 Task: Find a one-way flight from Budapest to Warsaw for 4 passengers in economy class on June 28.
Action: Mouse pressed left at (395, 248)
Screenshot: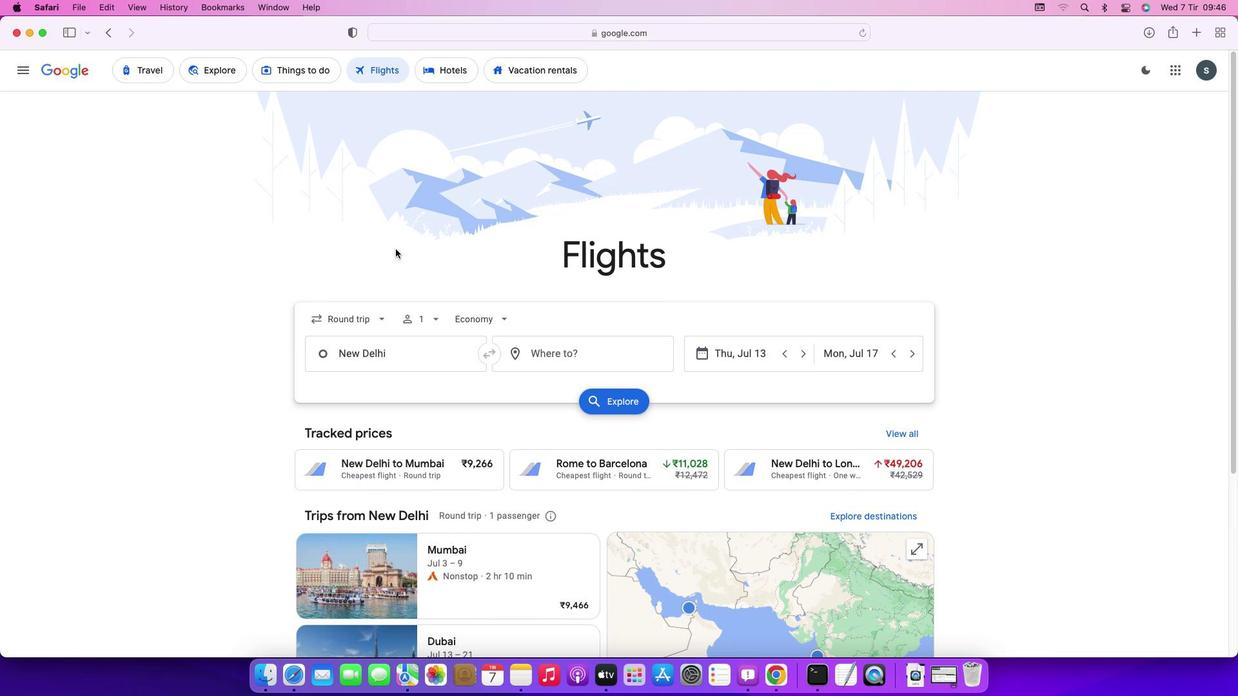 
Action: Mouse moved to (359, 317)
Screenshot: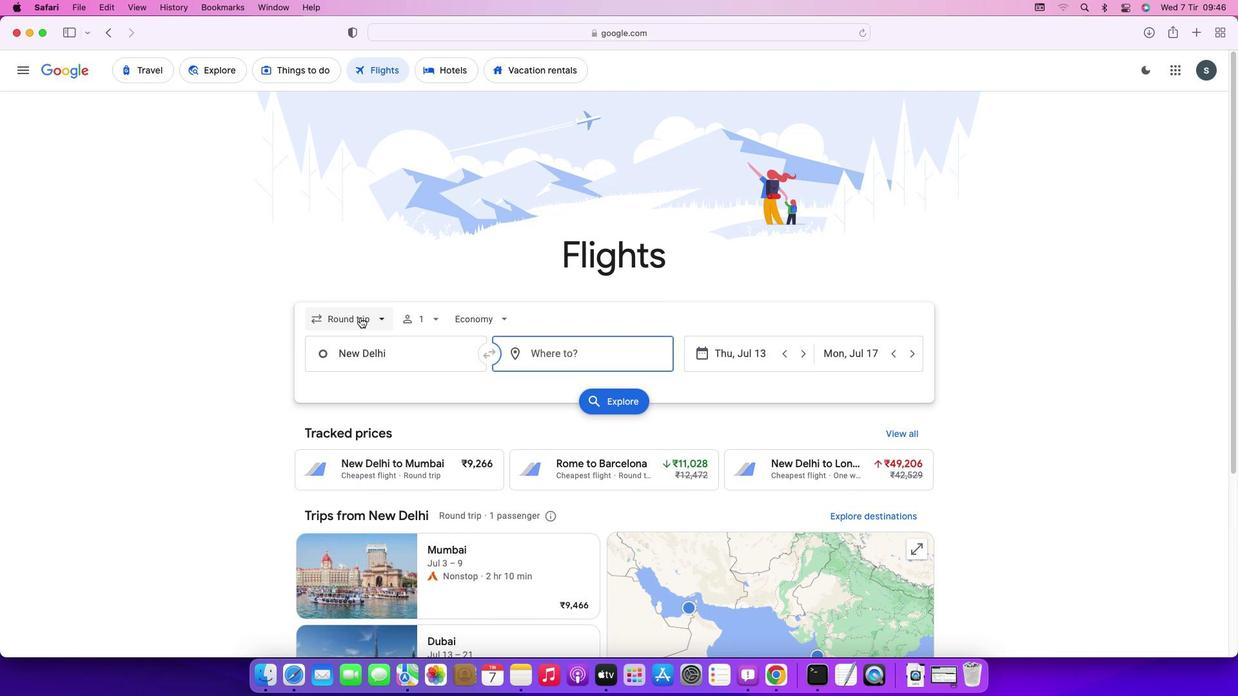 
Action: Mouse pressed left at (359, 317)
Screenshot: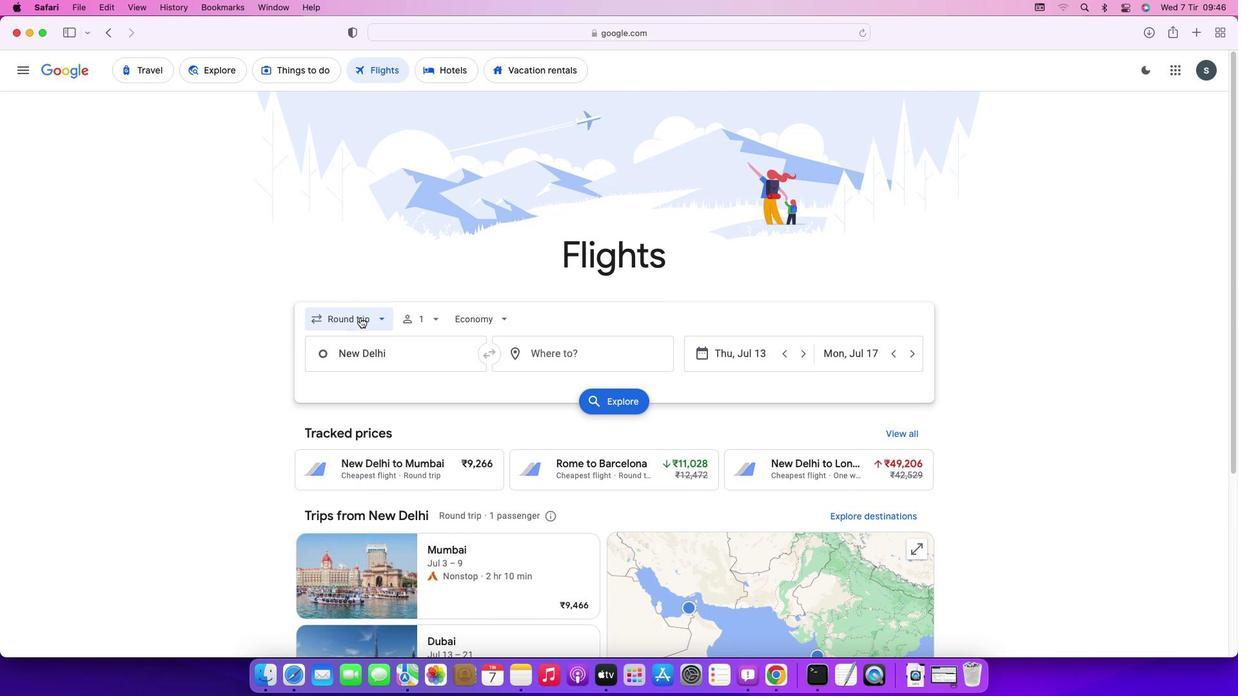 
Action: Mouse moved to (363, 379)
Screenshot: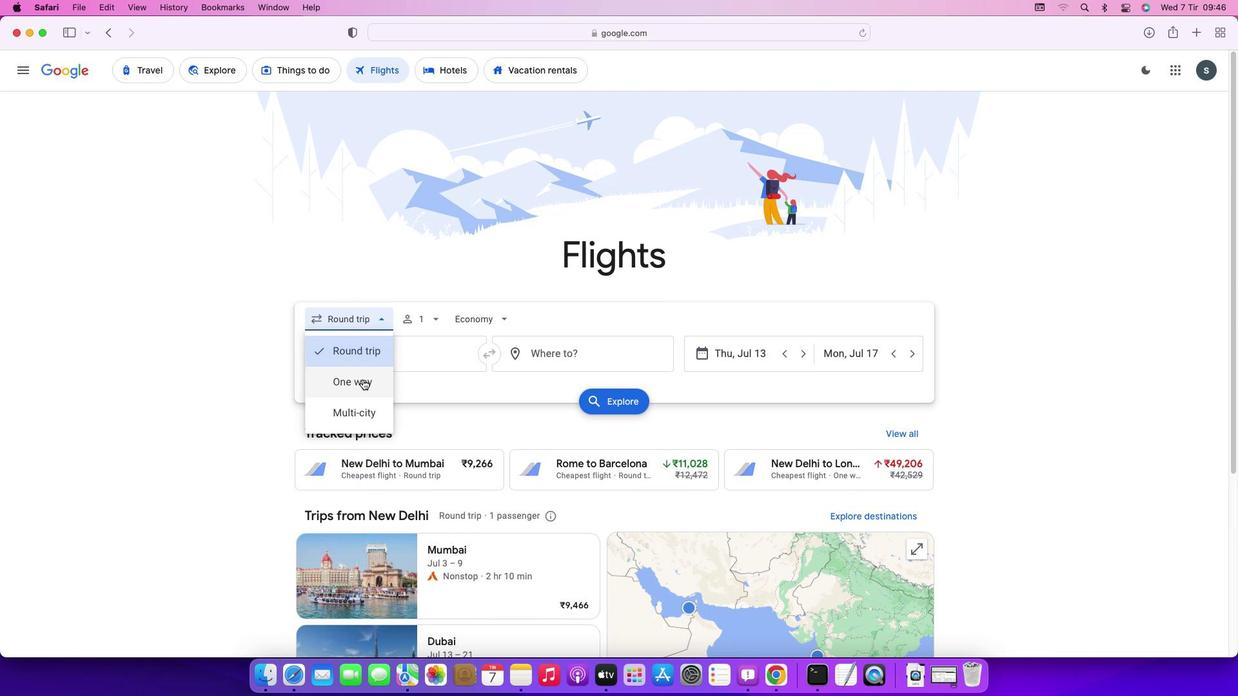 
Action: Mouse pressed left at (363, 379)
Screenshot: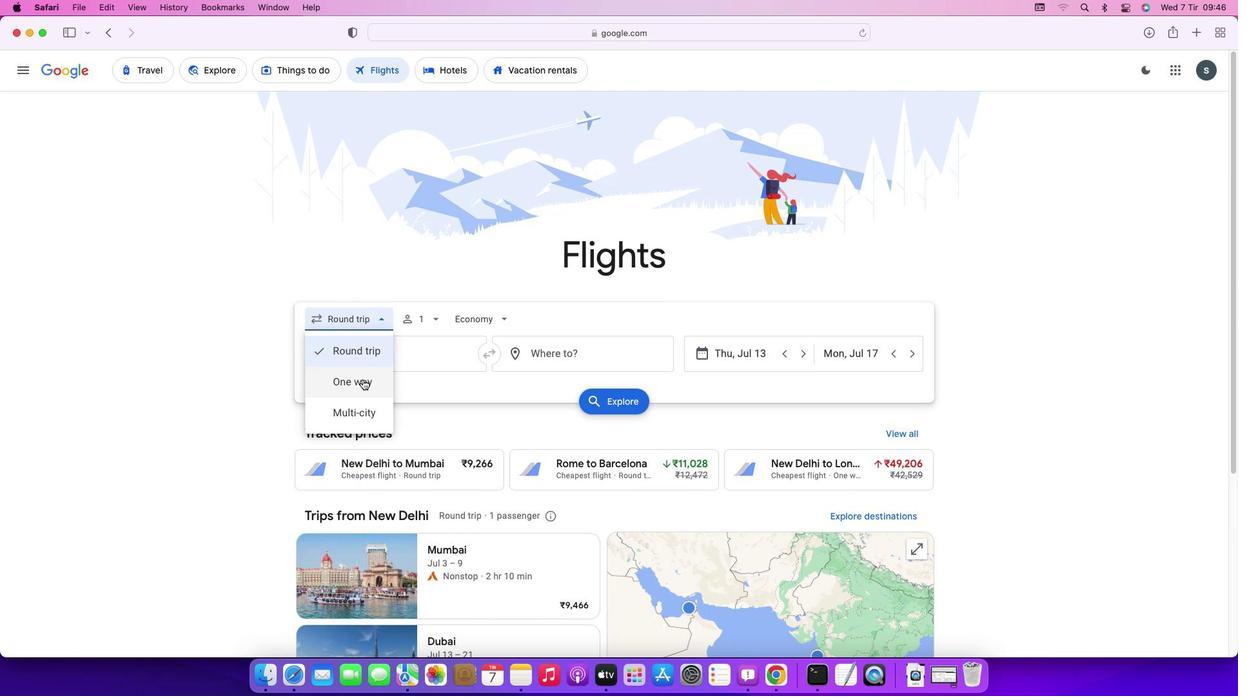 
Action: Mouse moved to (421, 314)
Screenshot: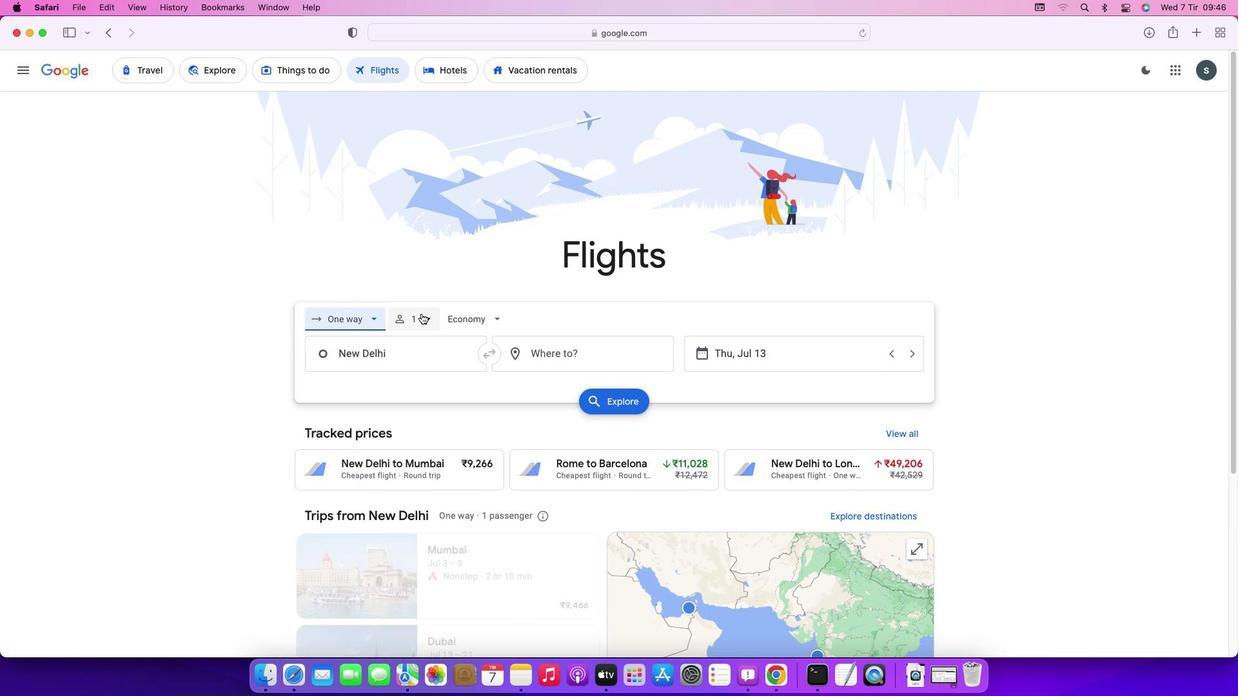 
Action: Mouse pressed left at (421, 314)
Screenshot: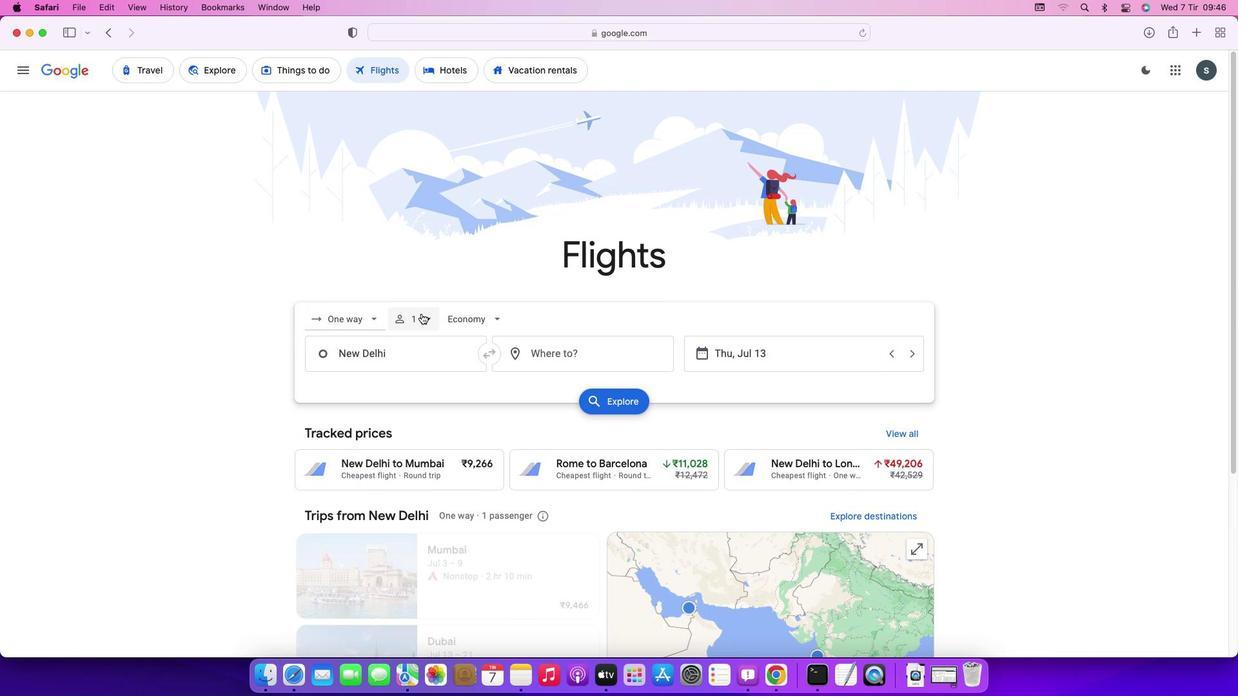
Action: Mouse moved to (532, 352)
Screenshot: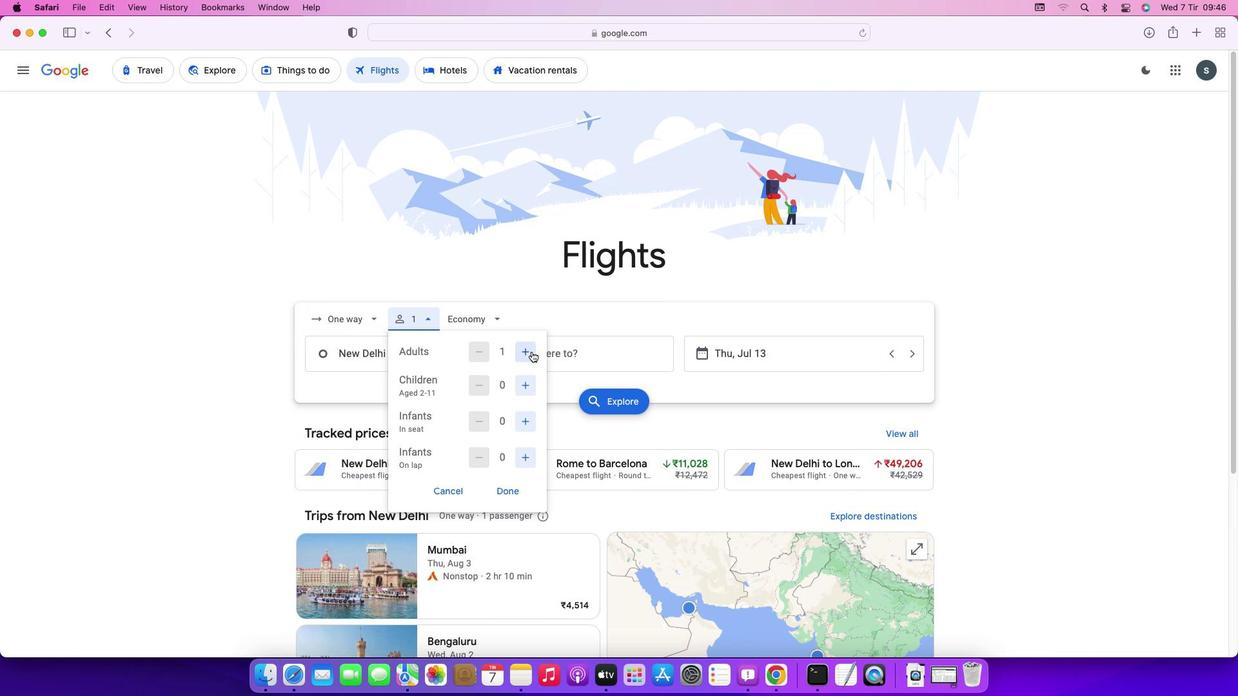 
Action: Mouse pressed left at (532, 352)
Screenshot: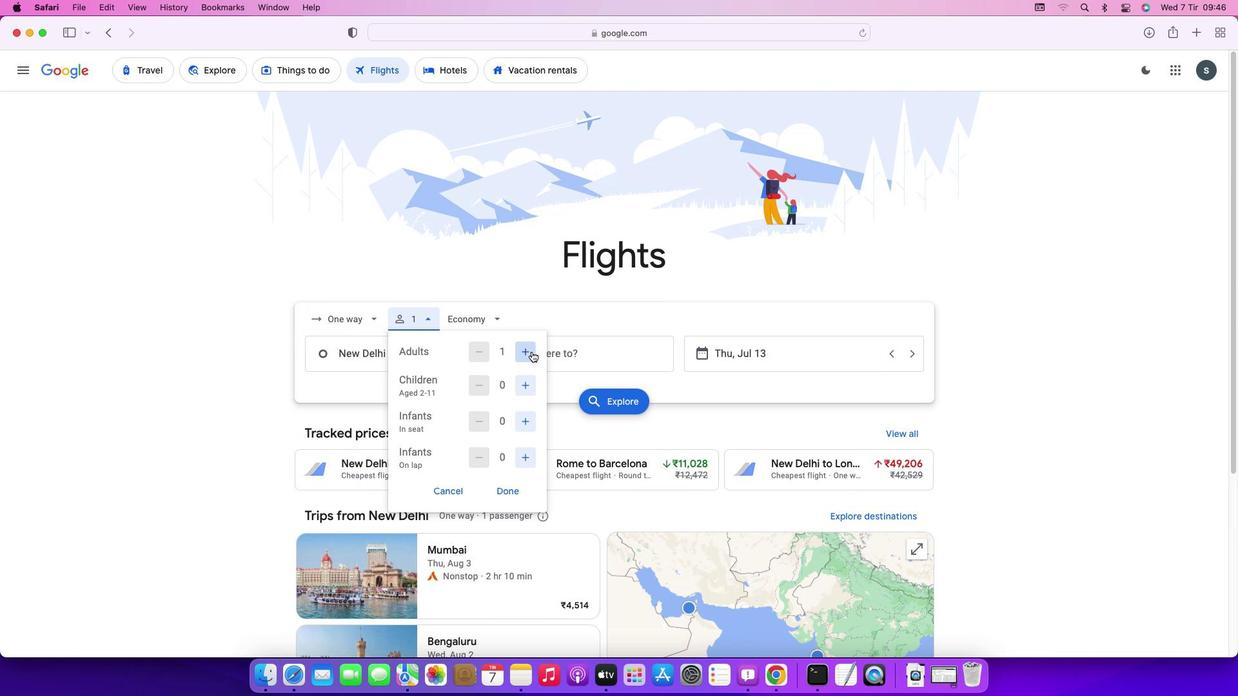 
Action: Mouse pressed left at (532, 352)
Screenshot: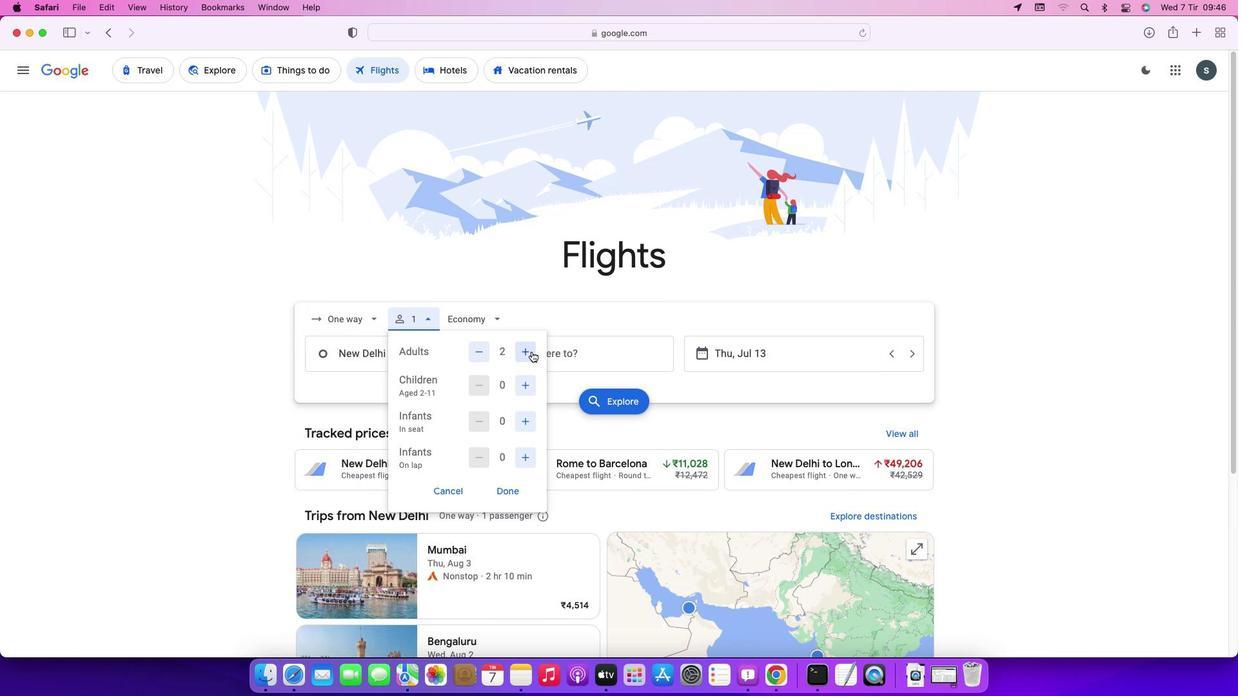 
Action: Mouse pressed left at (532, 352)
Screenshot: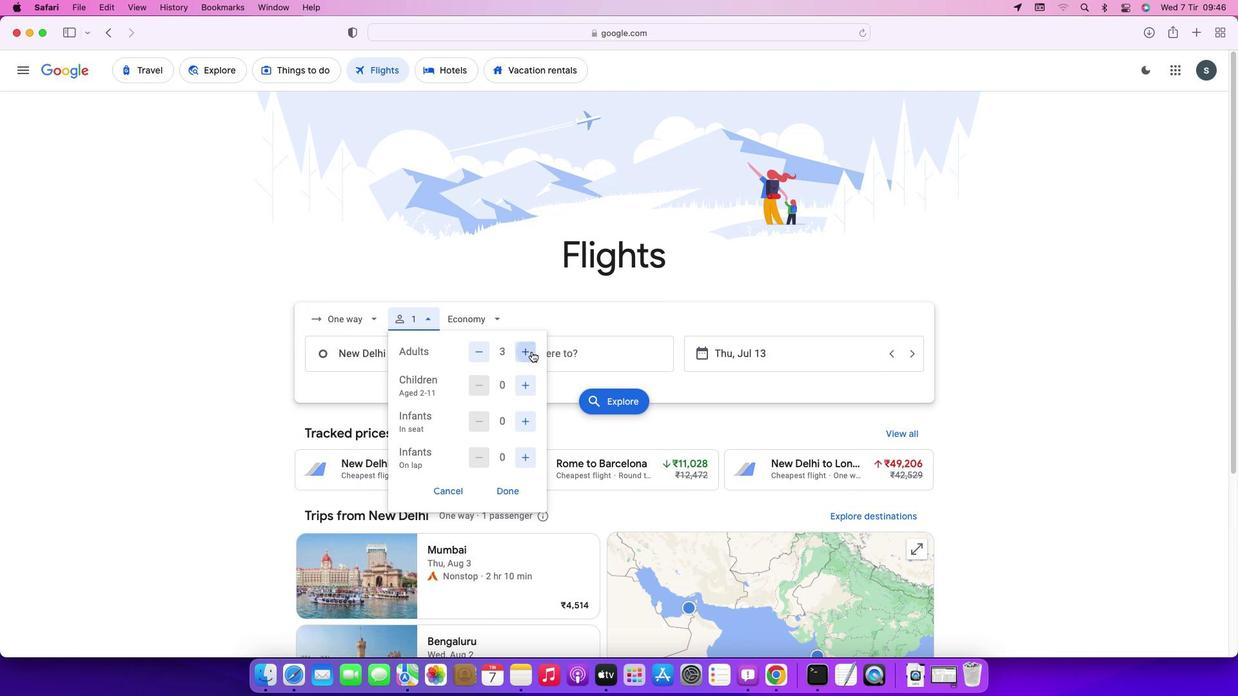 
Action: Mouse moved to (502, 493)
Screenshot: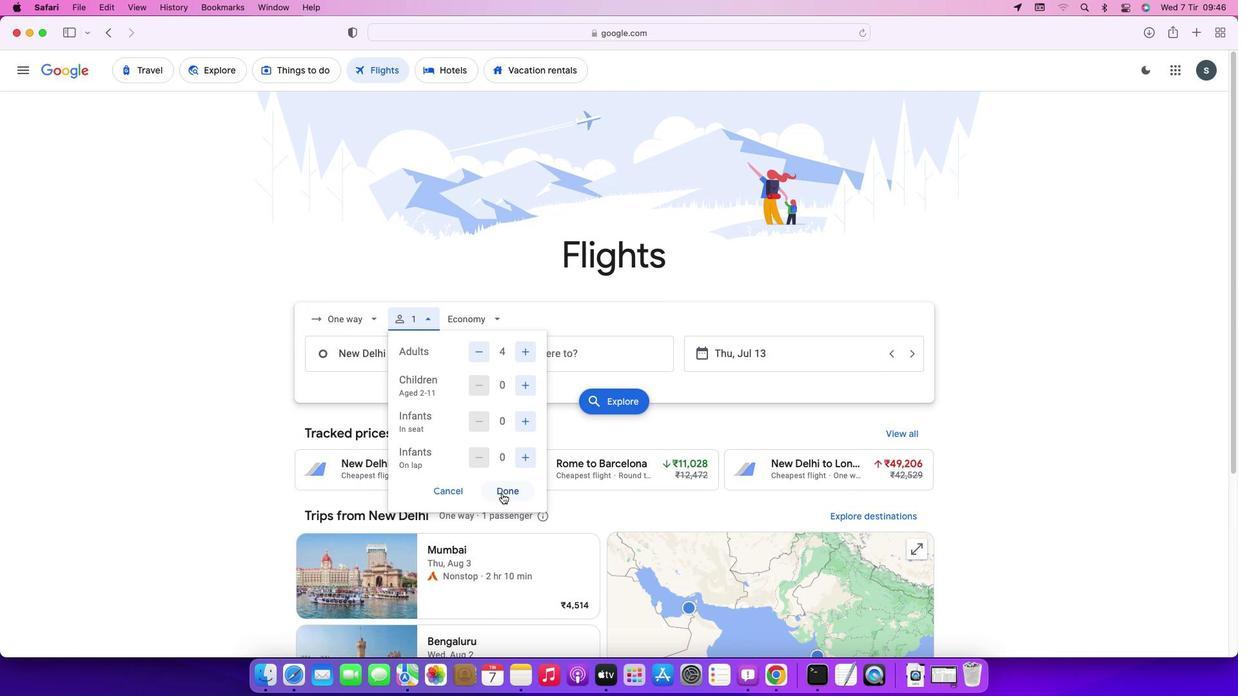 
Action: Mouse pressed left at (502, 493)
Screenshot: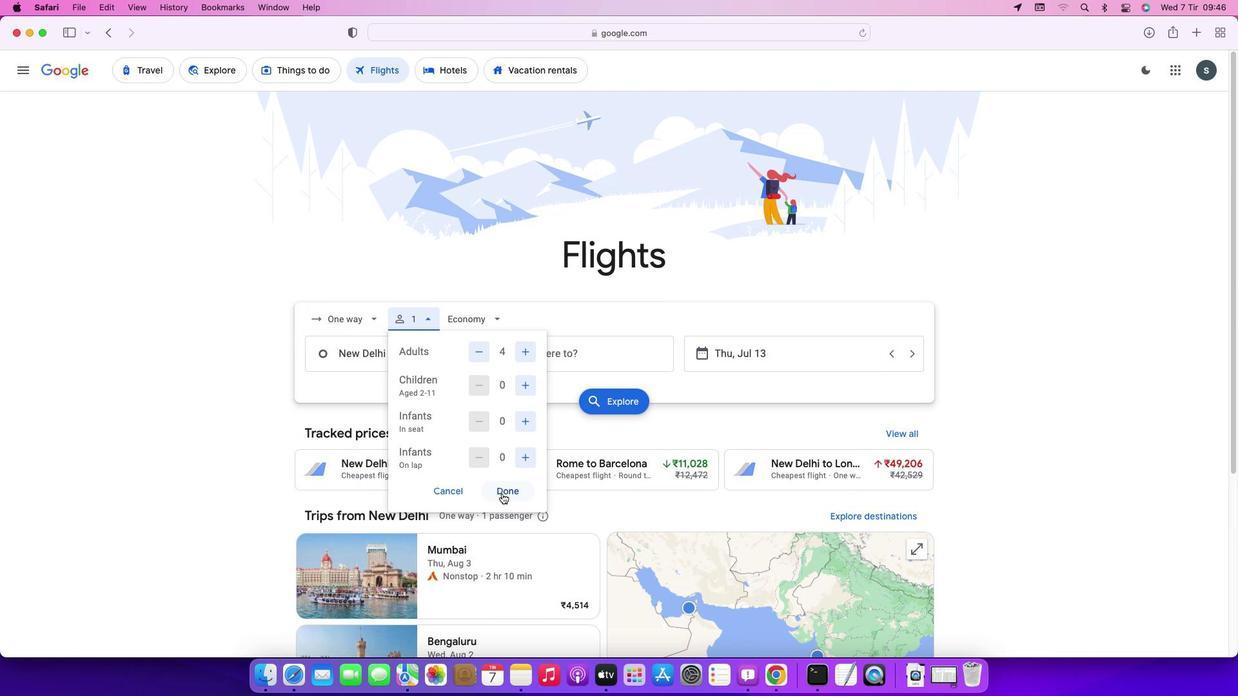 
Action: Mouse moved to (413, 351)
Screenshot: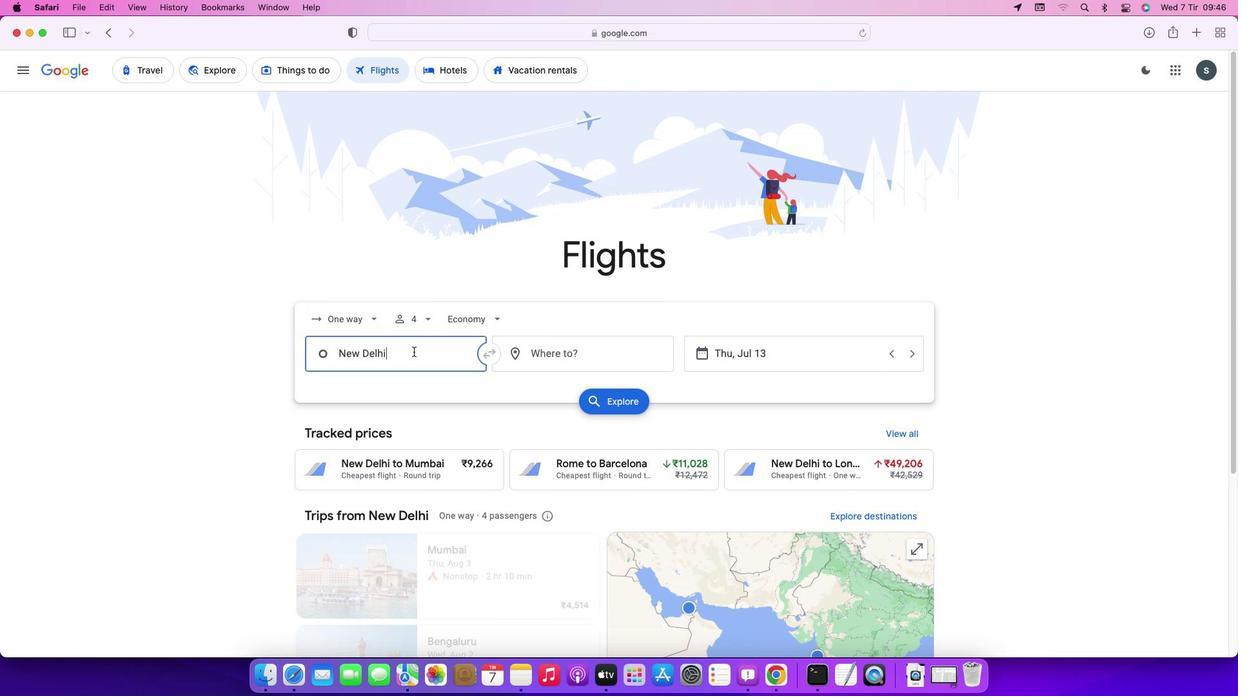 
Action: Mouse pressed left at (413, 351)
Screenshot: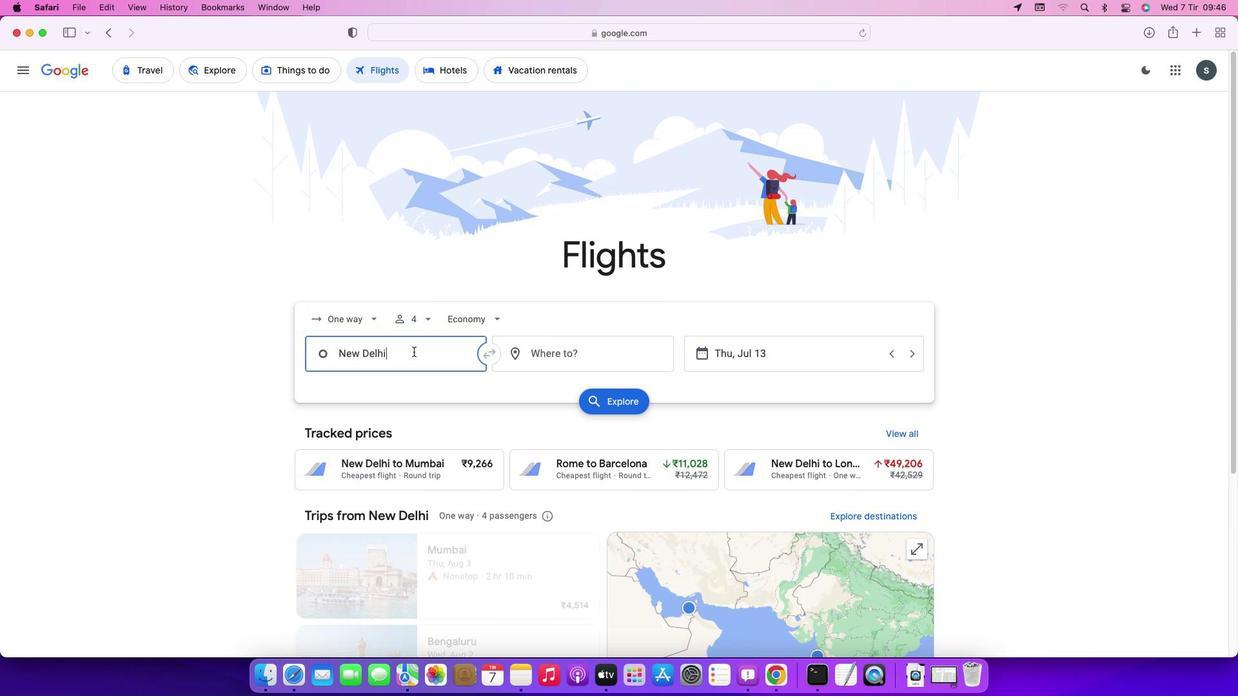 
Action: Key pressed Key.backspaceKey.caps_lock'B'Key.caps_lock'u''d''a''p''e''s''t'Key.enter
Screenshot: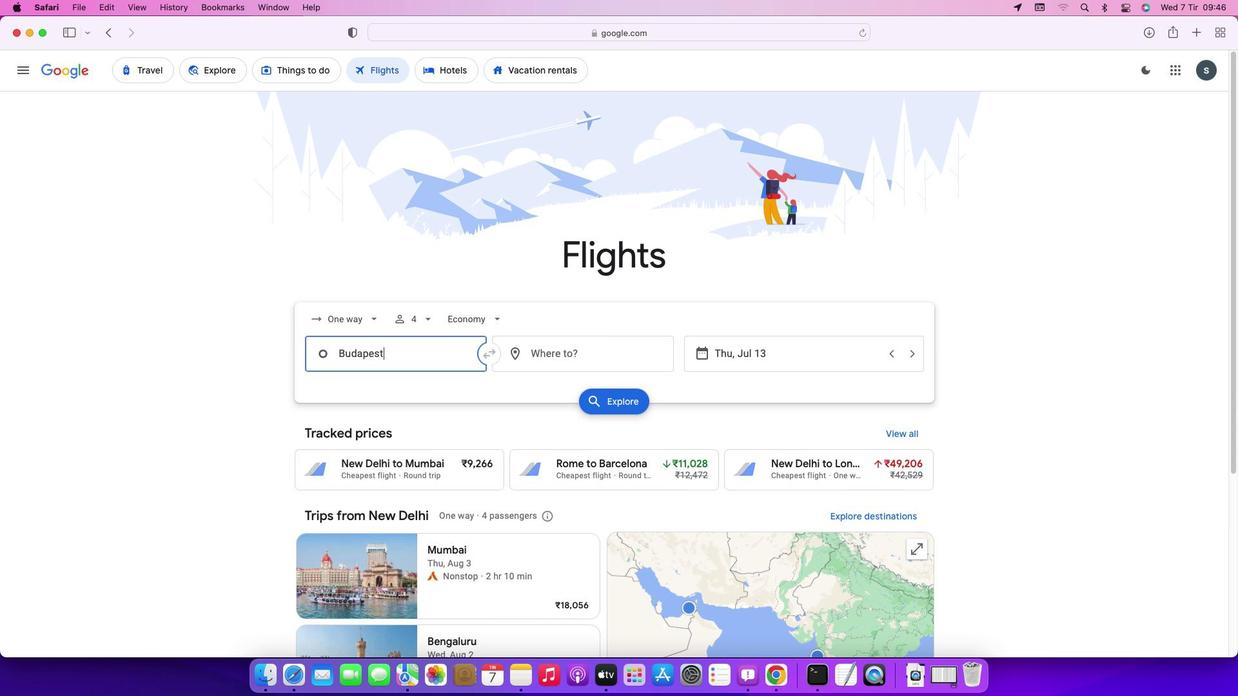 
Action: Mouse moved to (570, 352)
Screenshot: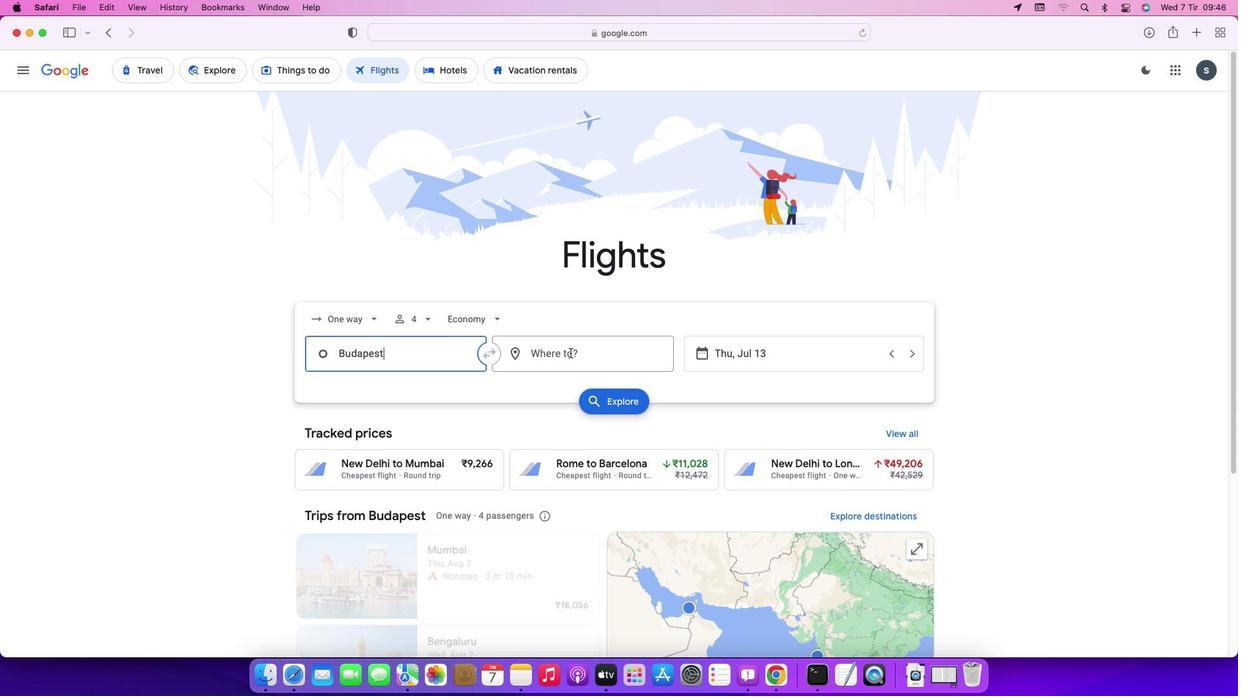 
Action: Mouse pressed left at (570, 352)
Screenshot: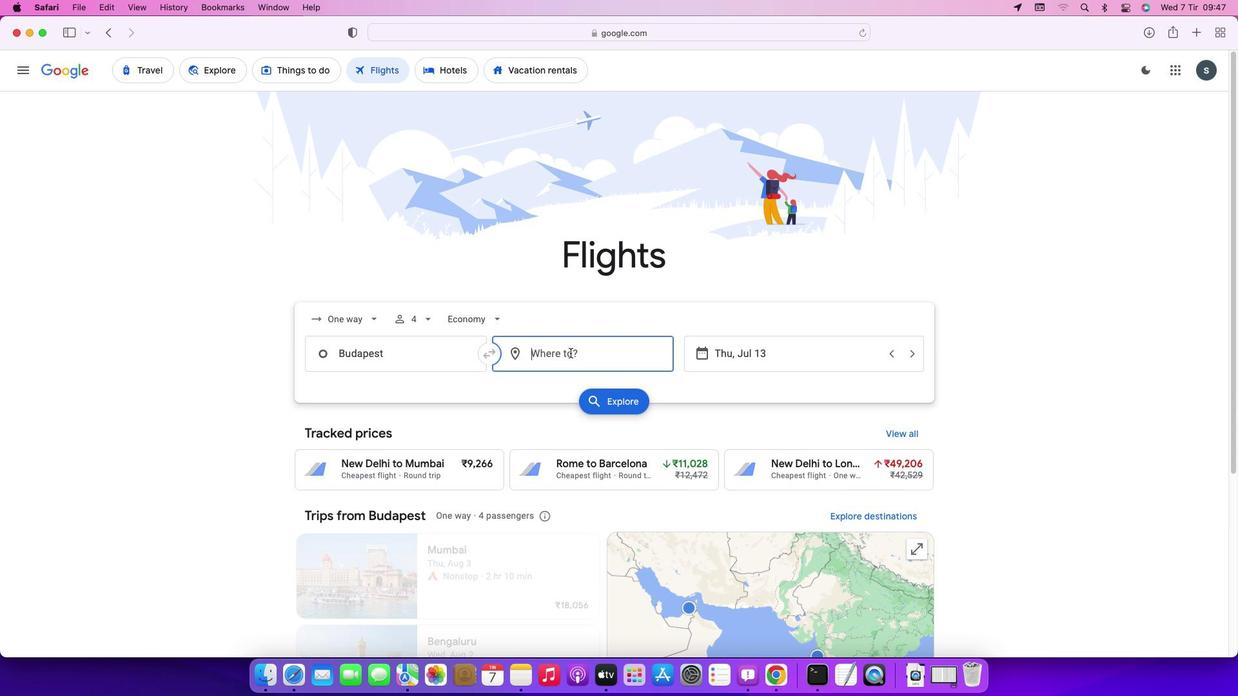 
Action: Key pressed Key.caps_lock'W'Key.caps_lock'a''r''s''a''w'Key.enter
Screenshot: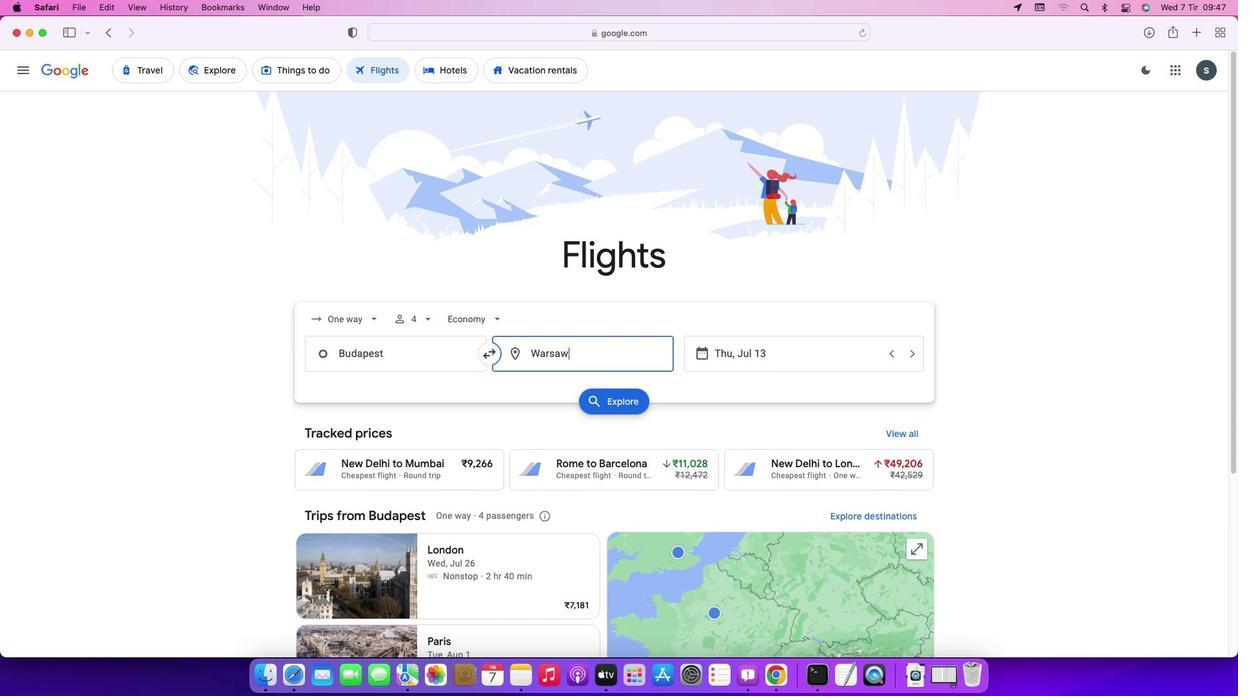 
Action: Mouse moved to (794, 353)
Screenshot: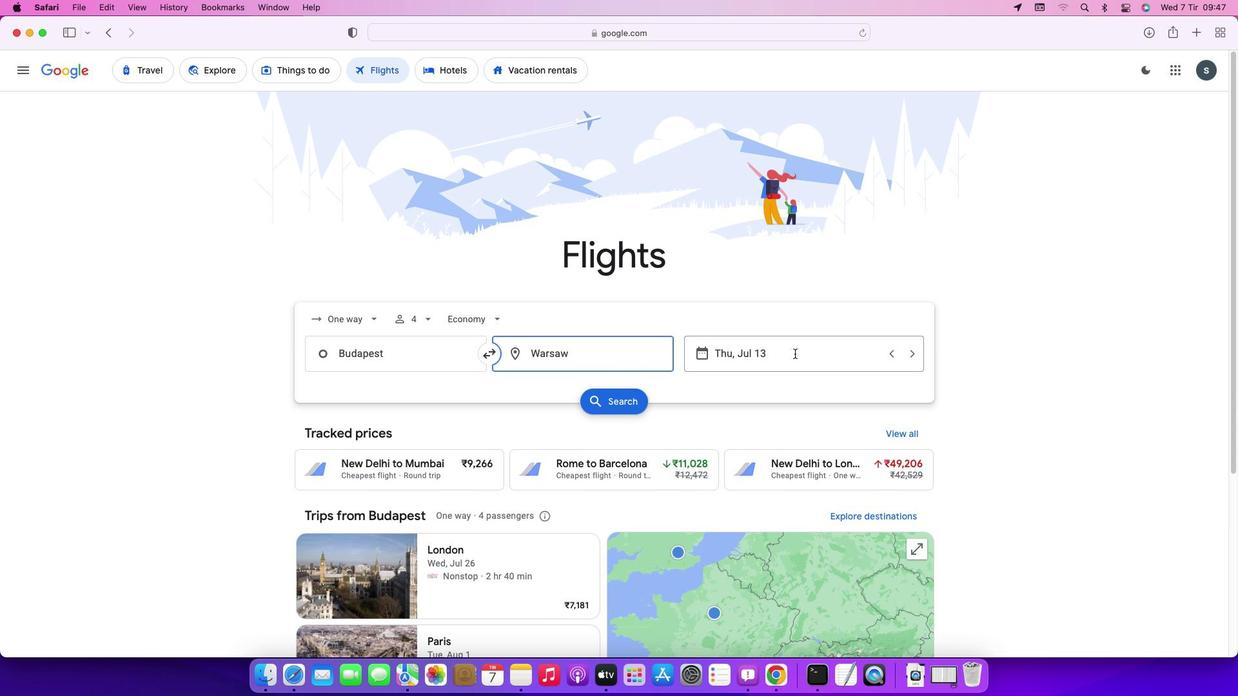 
Action: Mouse pressed left at (794, 353)
Screenshot: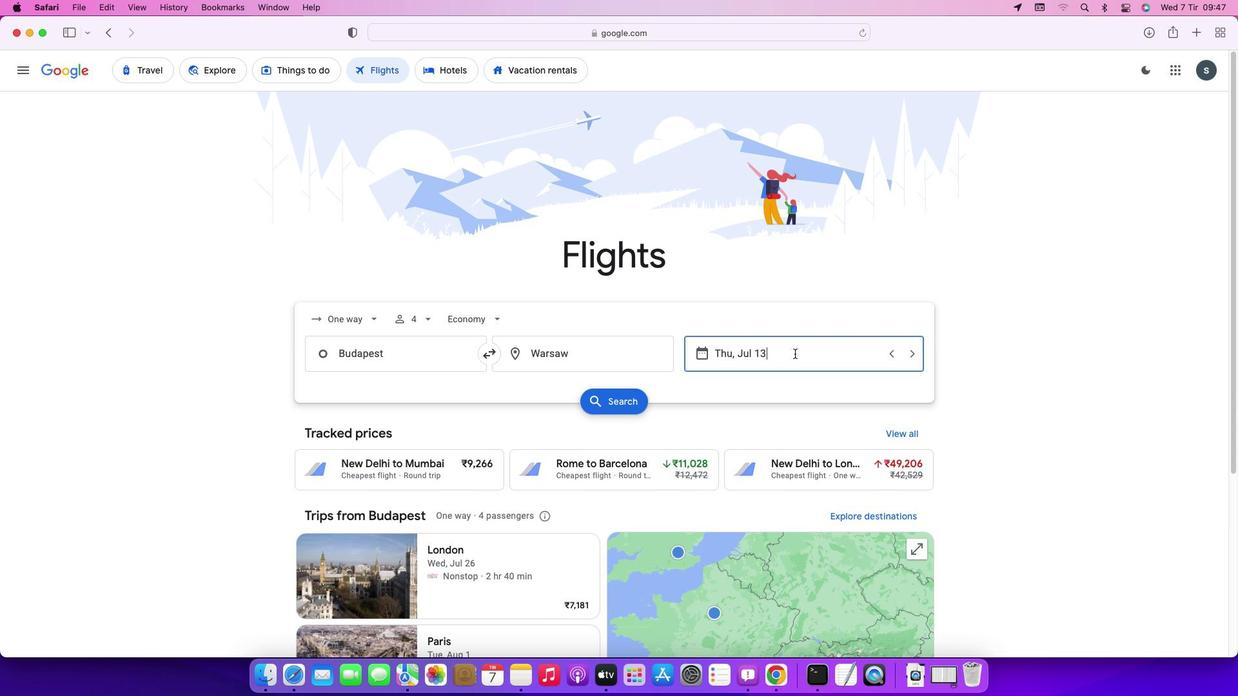 
Action: Mouse moved to (566, 559)
Screenshot: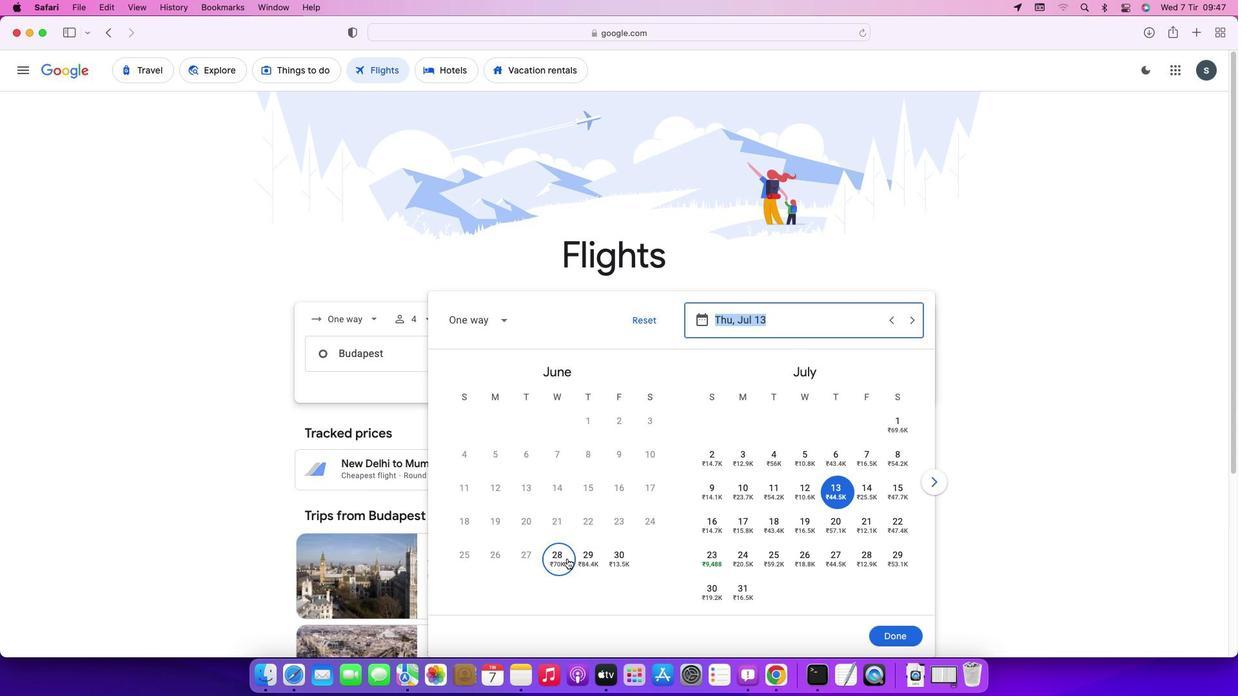 
Action: Mouse pressed left at (566, 559)
Screenshot: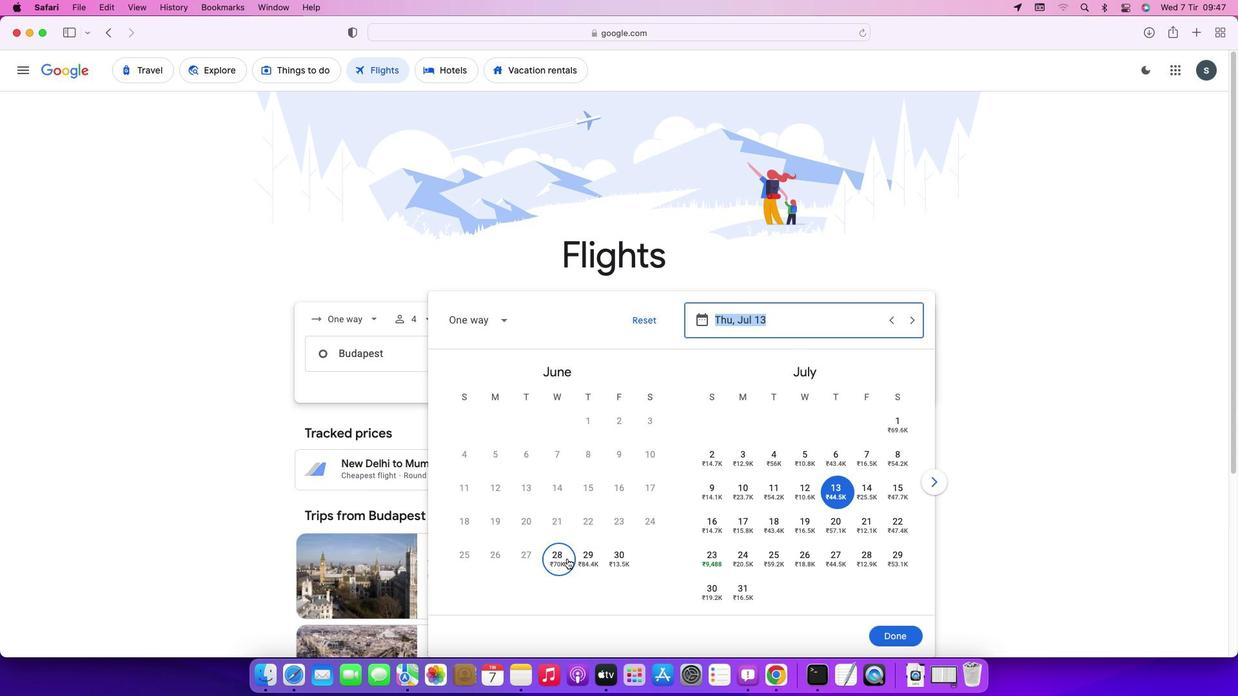 
Action: Mouse moved to (885, 637)
Screenshot: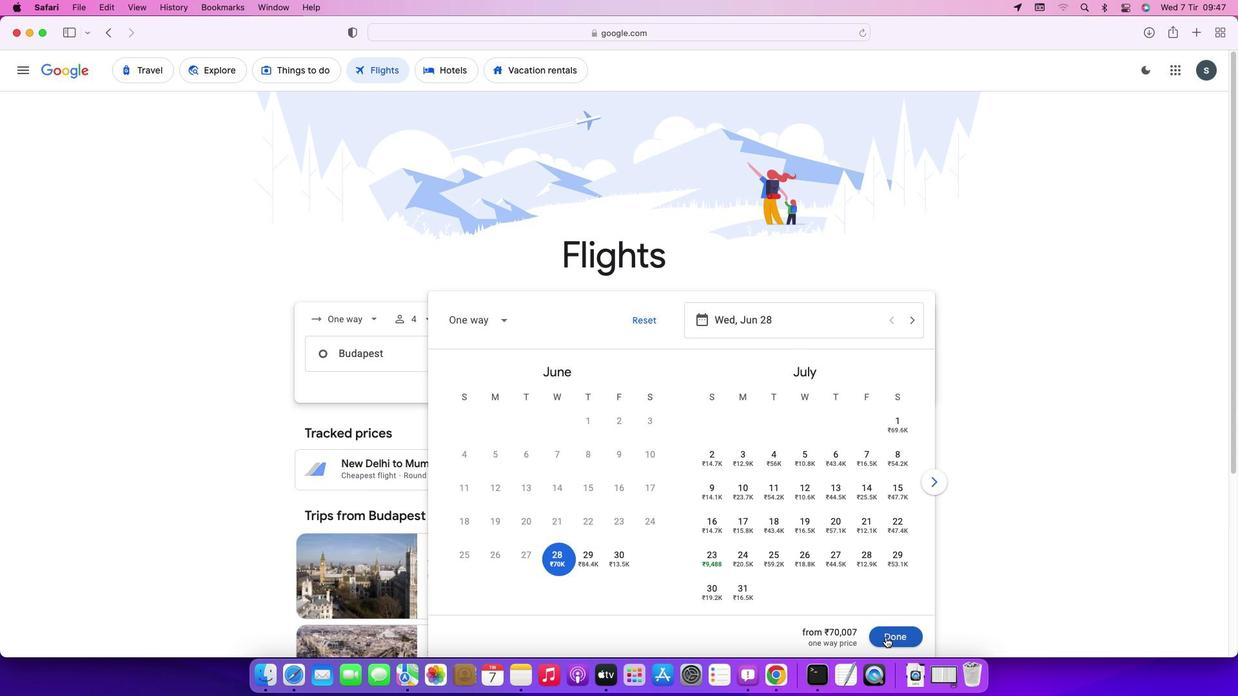 
Action: Mouse pressed left at (885, 637)
Screenshot: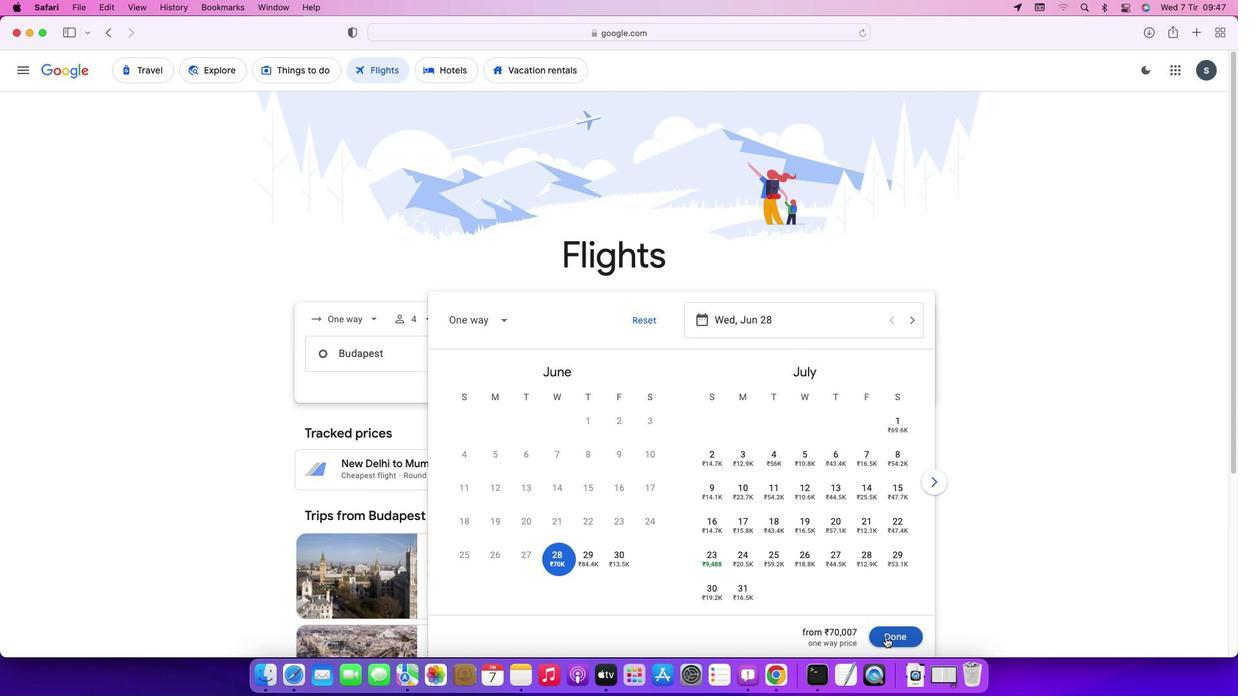 
Action: Mouse moved to (601, 394)
Screenshot: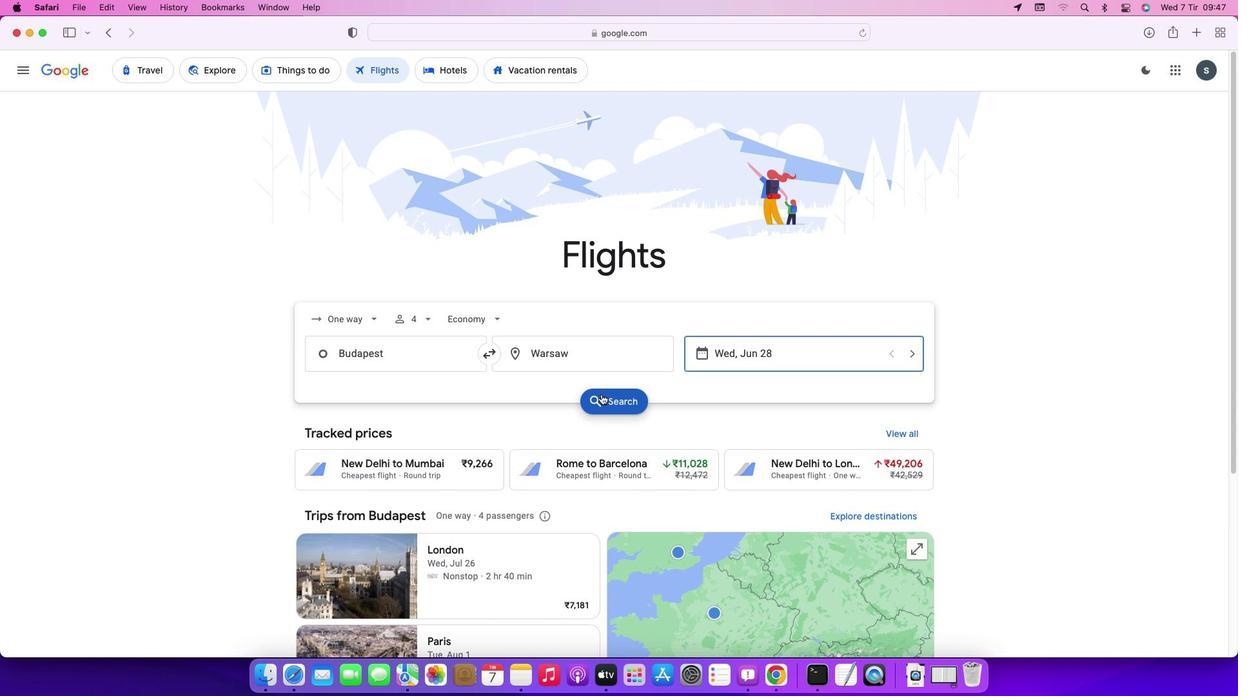 
Action: Mouse pressed left at (601, 394)
Screenshot: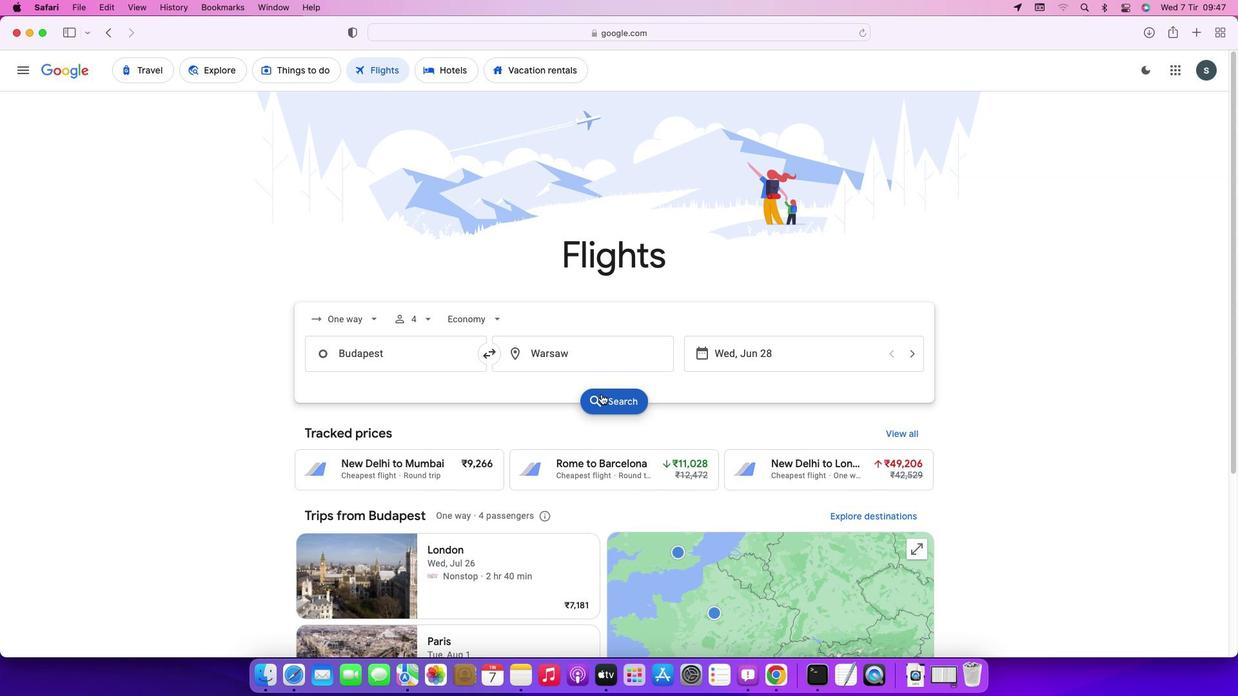 
Action: Mouse moved to (958, 272)
Screenshot: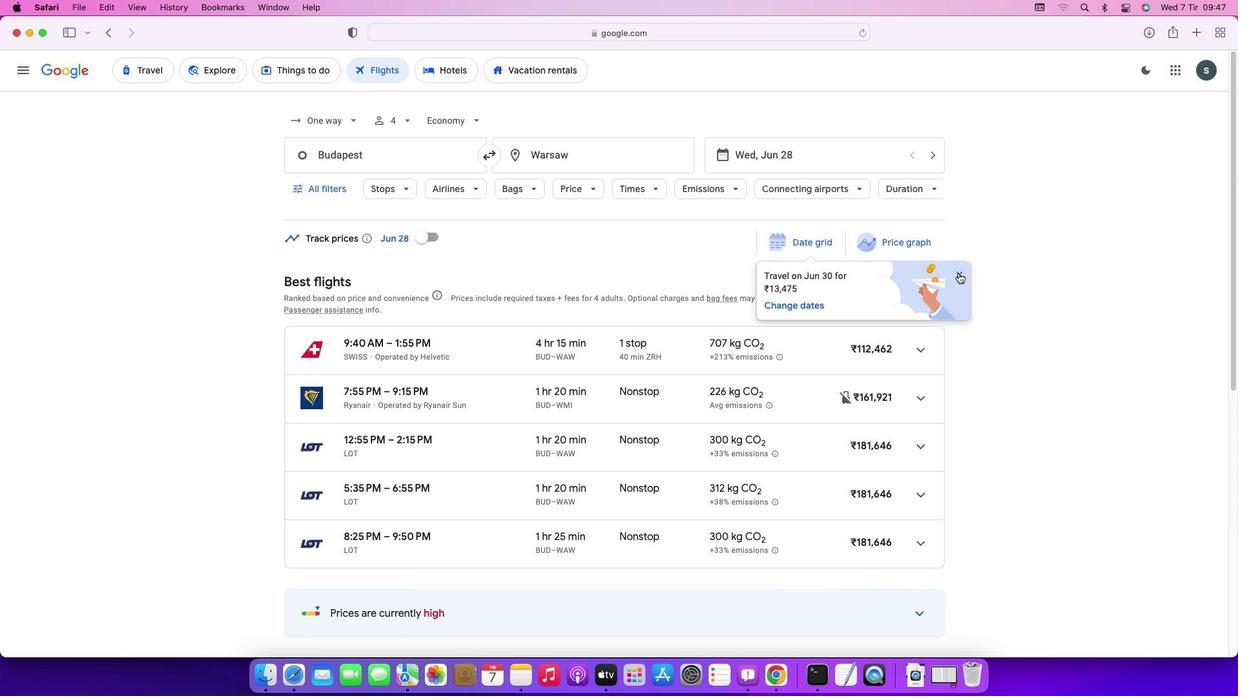 
Action: Mouse pressed left at (958, 272)
Screenshot: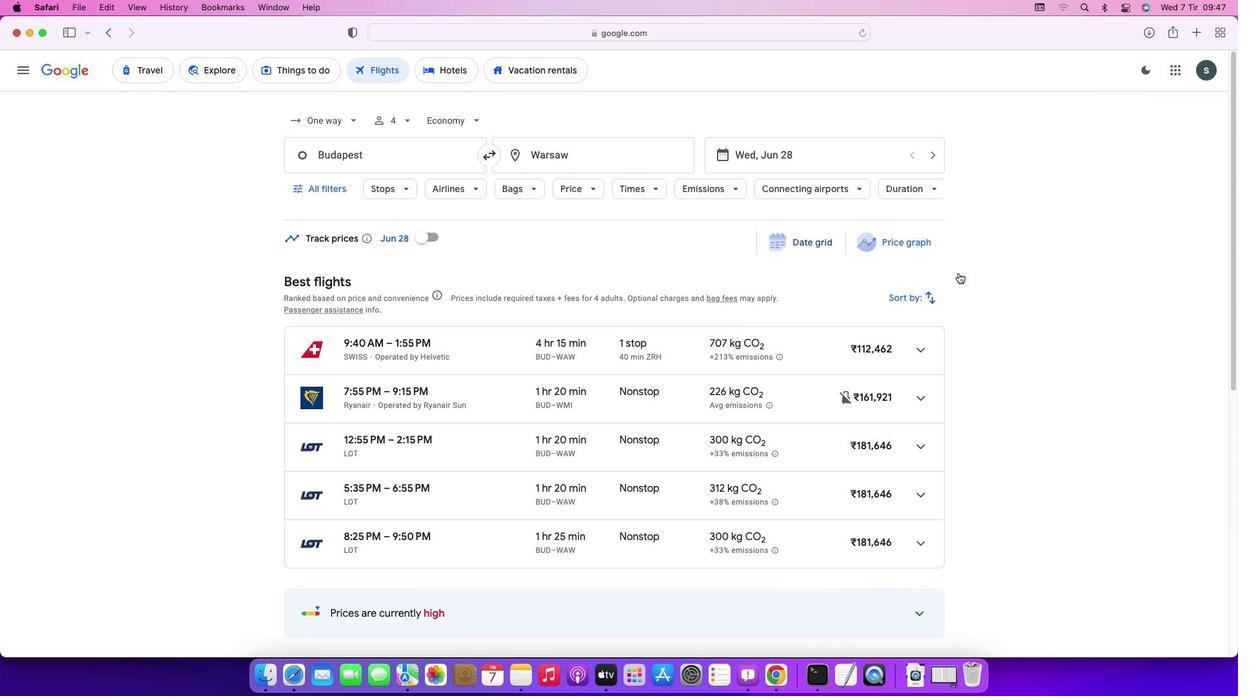 
Action: Mouse moved to (904, 299)
Screenshot: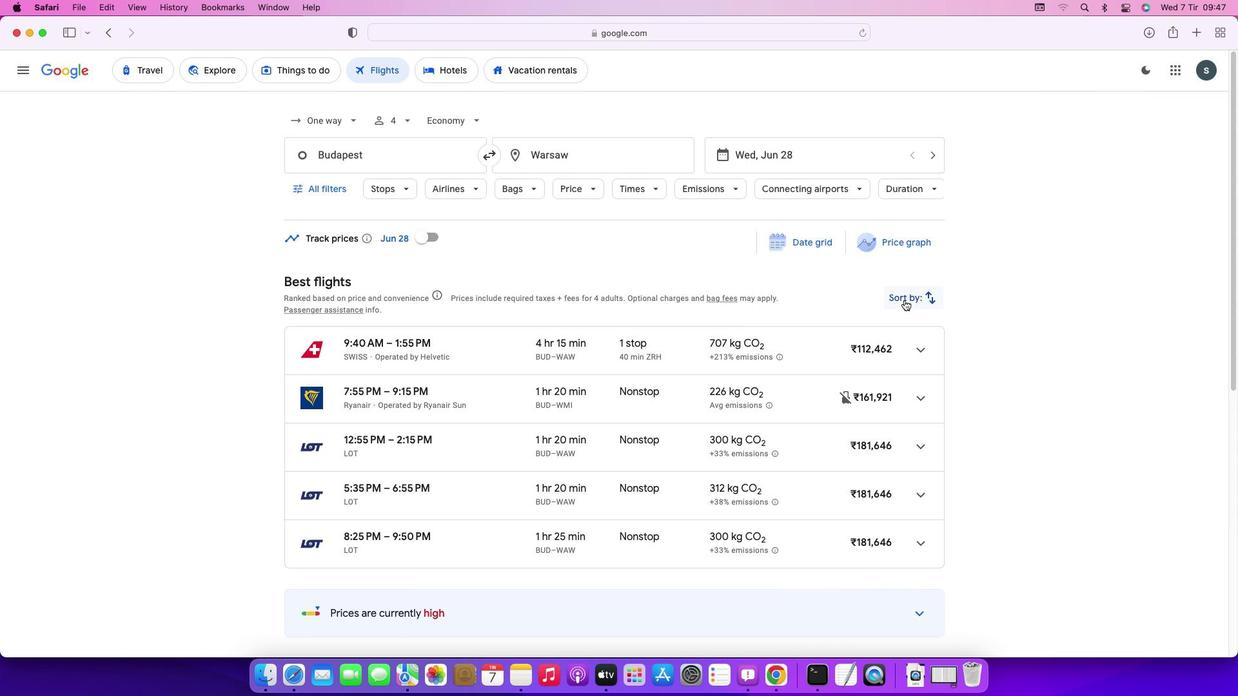 
Action: Mouse pressed left at (904, 299)
Screenshot: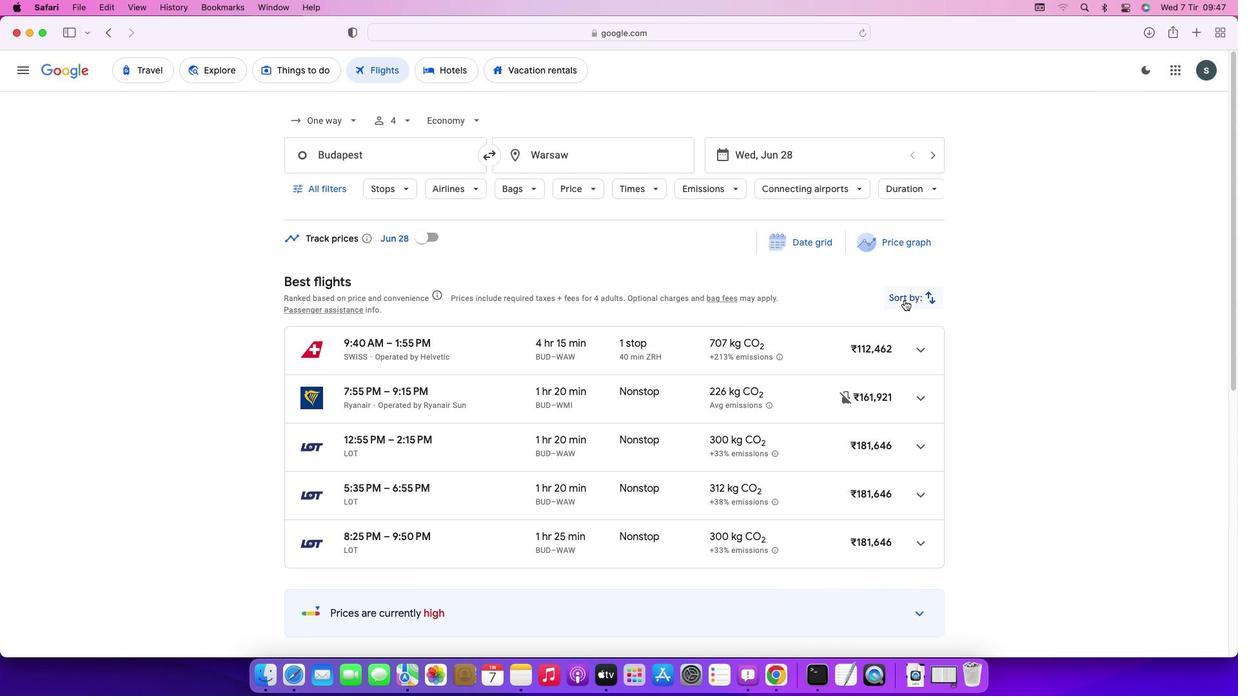 
Action: Mouse moved to (899, 337)
Screenshot: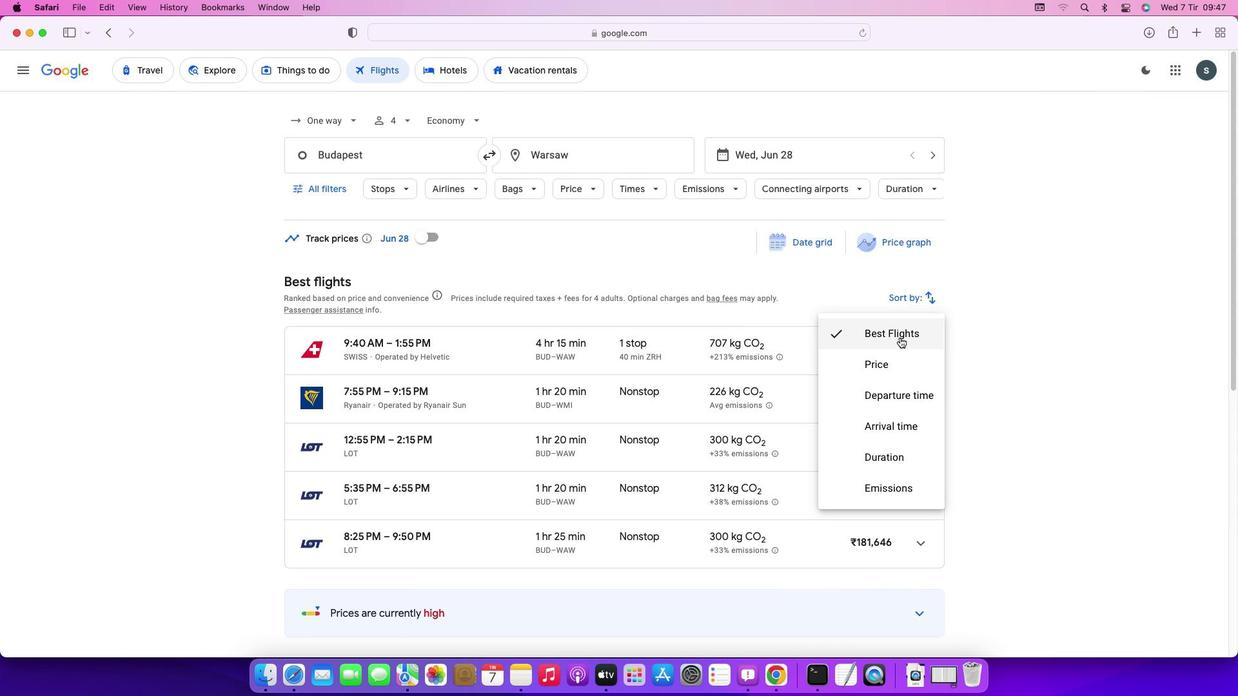 
Action: Mouse pressed left at (899, 337)
Screenshot: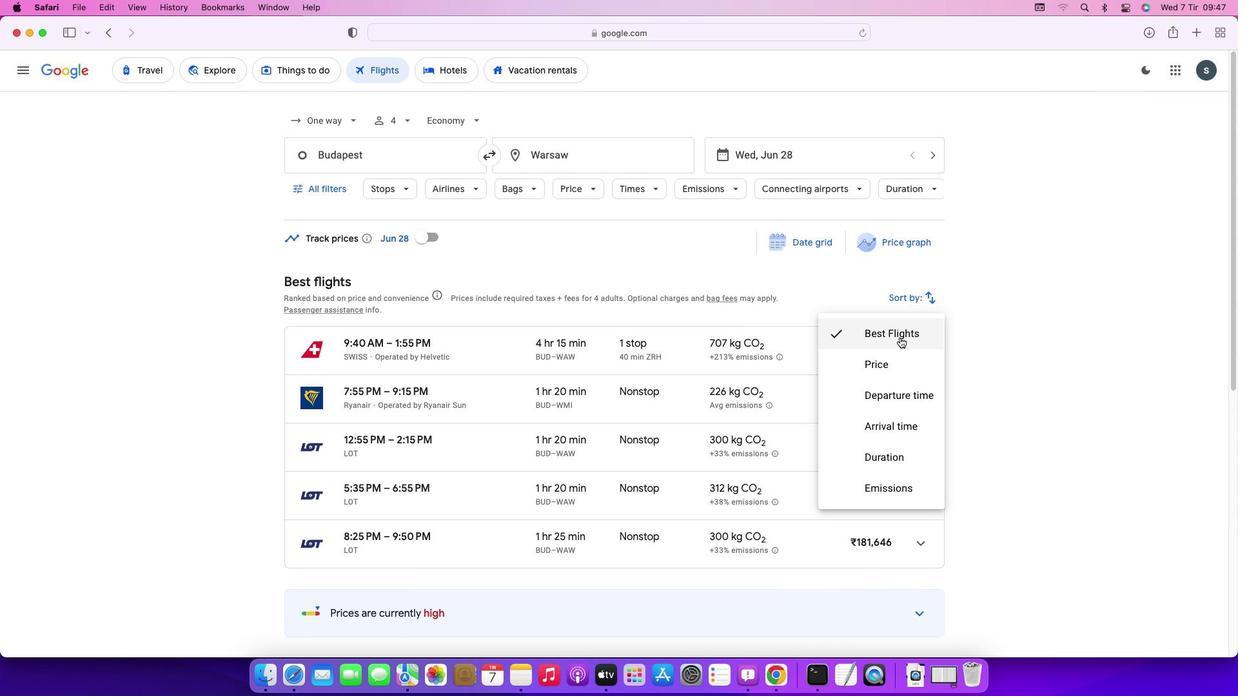 
Action: Mouse moved to (926, 295)
Screenshot: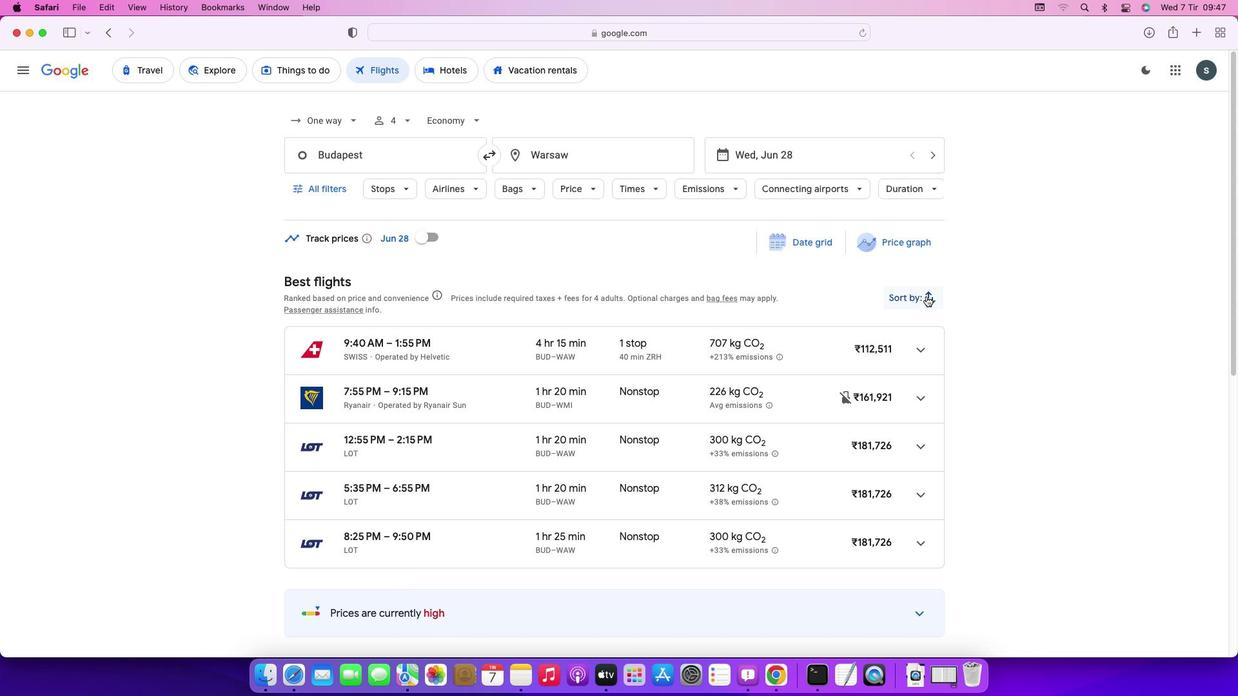 
Action: Mouse pressed left at (926, 295)
Screenshot: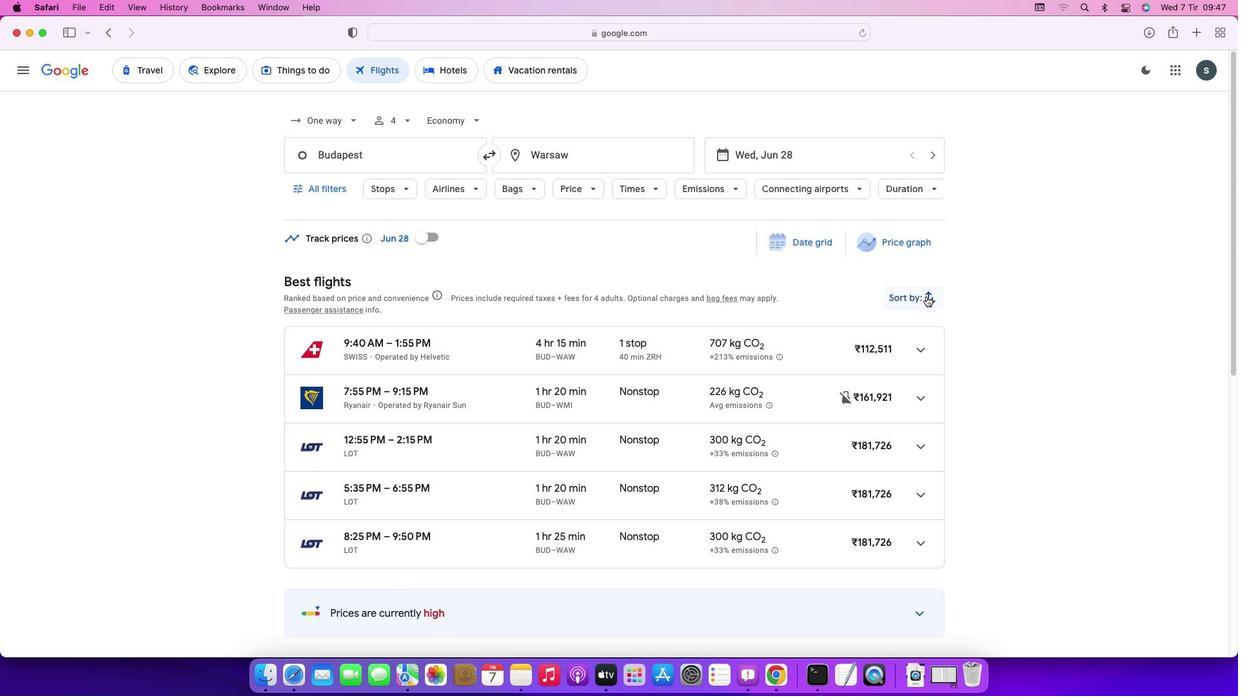 
Action: Mouse moved to (906, 365)
Screenshot: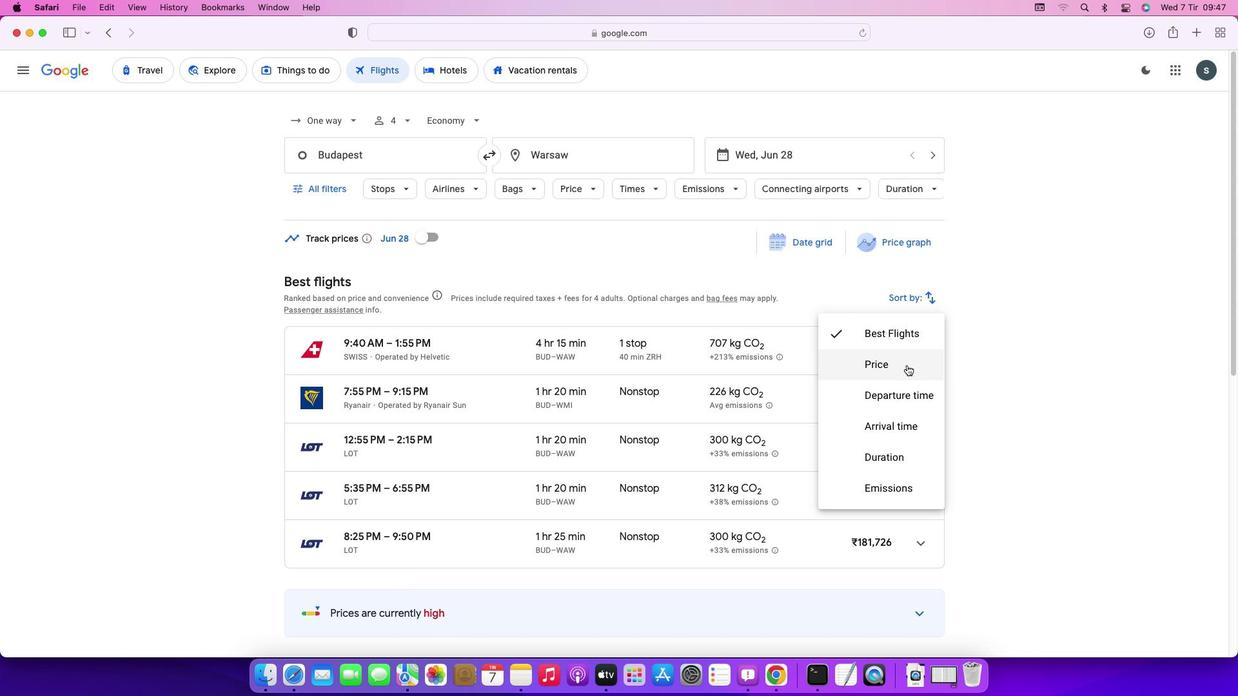 
Action: Mouse pressed left at (906, 365)
Screenshot: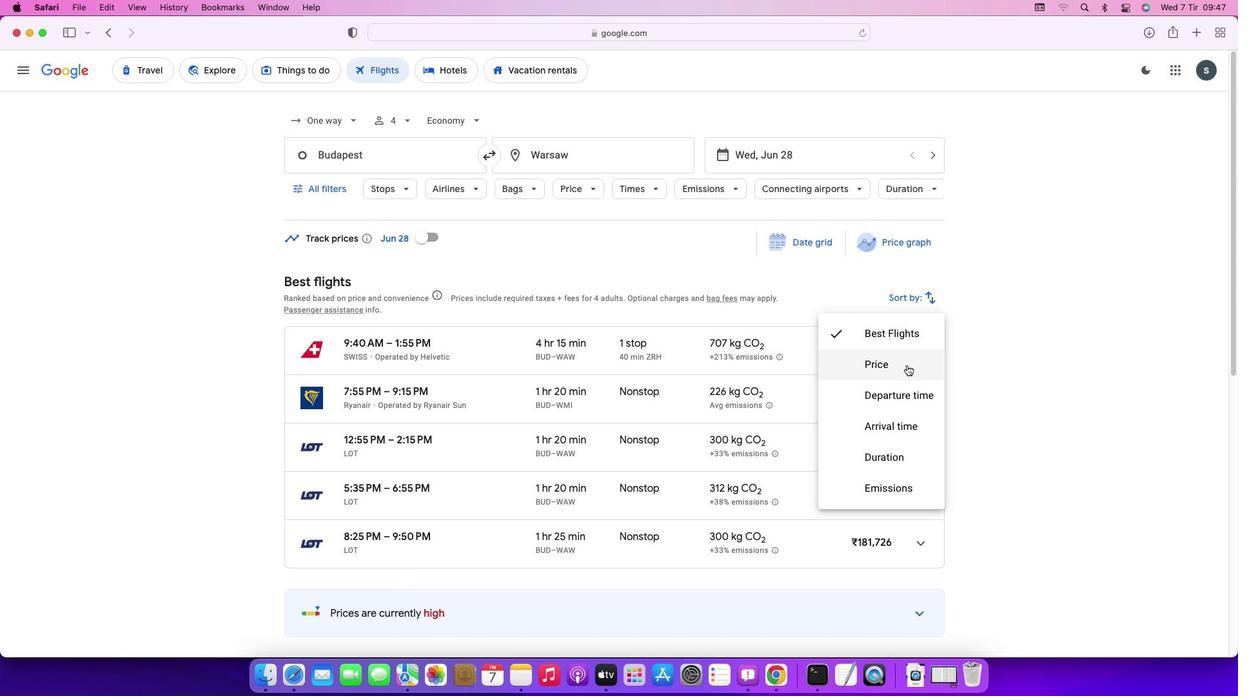 
Action: Mouse moved to (1011, 466)
Screenshot: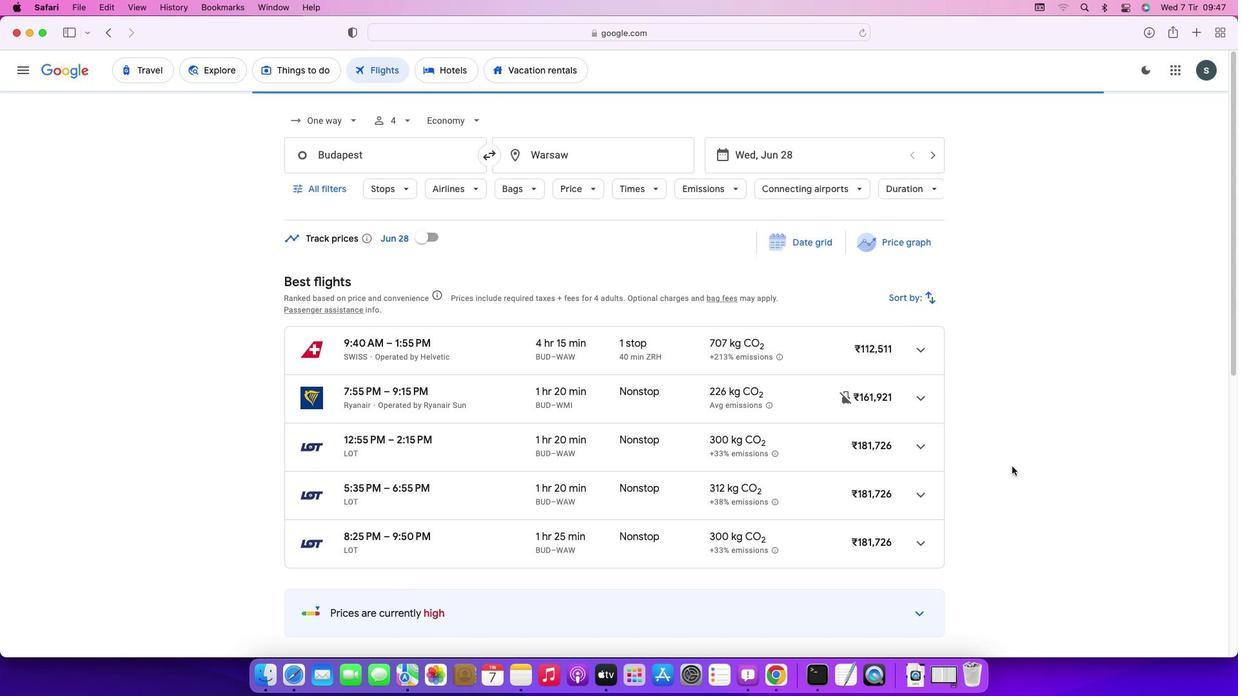 
Action: Mouse scrolled (1011, 466) with delta (0, 0)
Screenshot: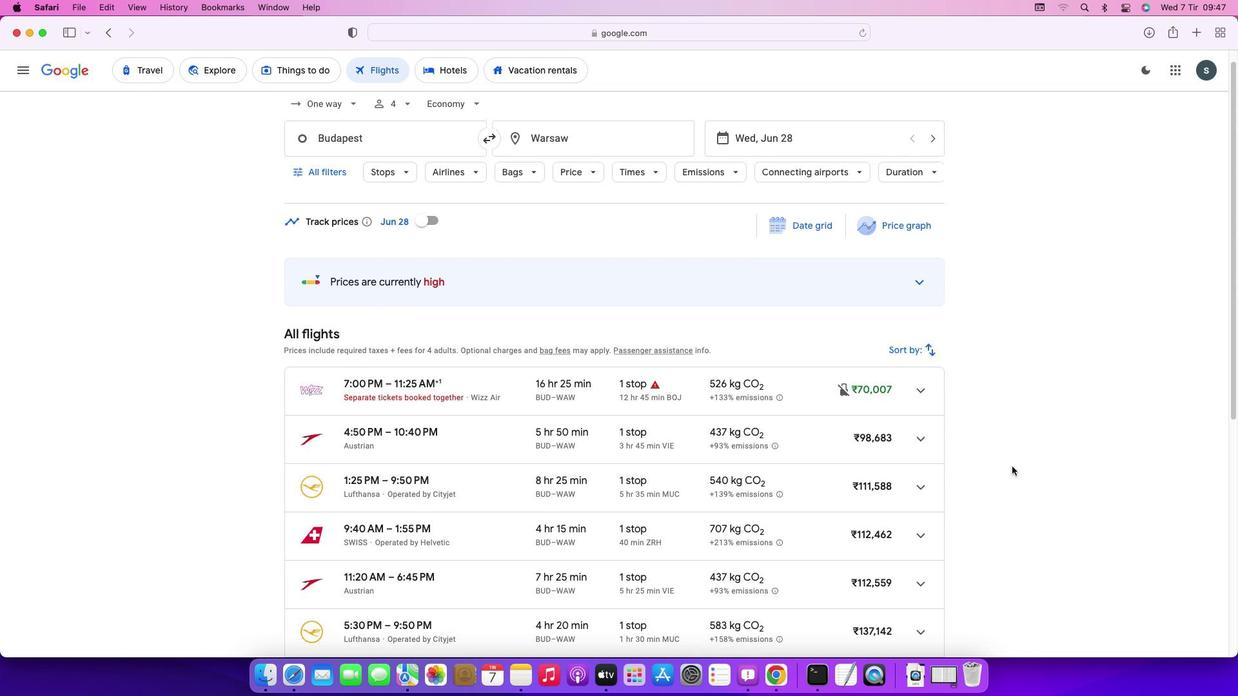 
Action: Mouse scrolled (1011, 466) with delta (0, 0)
Screenshot: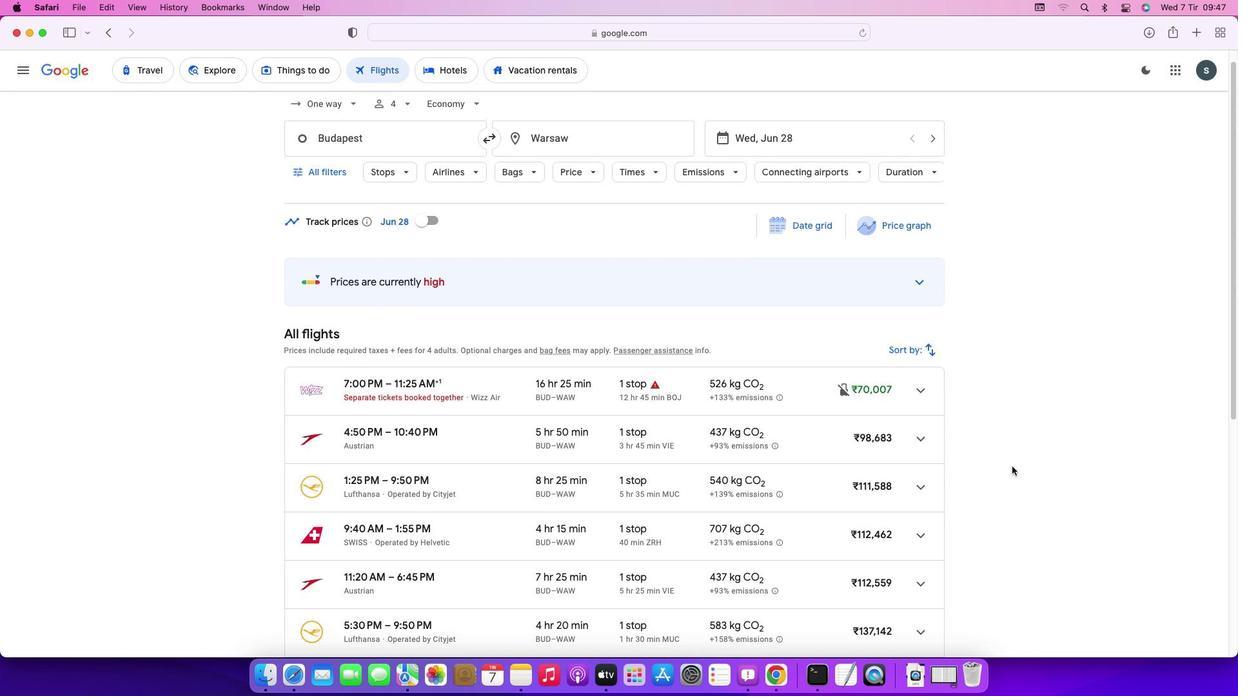 
Action: Mouse scrolled (1011, 466) with delta (0, 0)
Screenshot: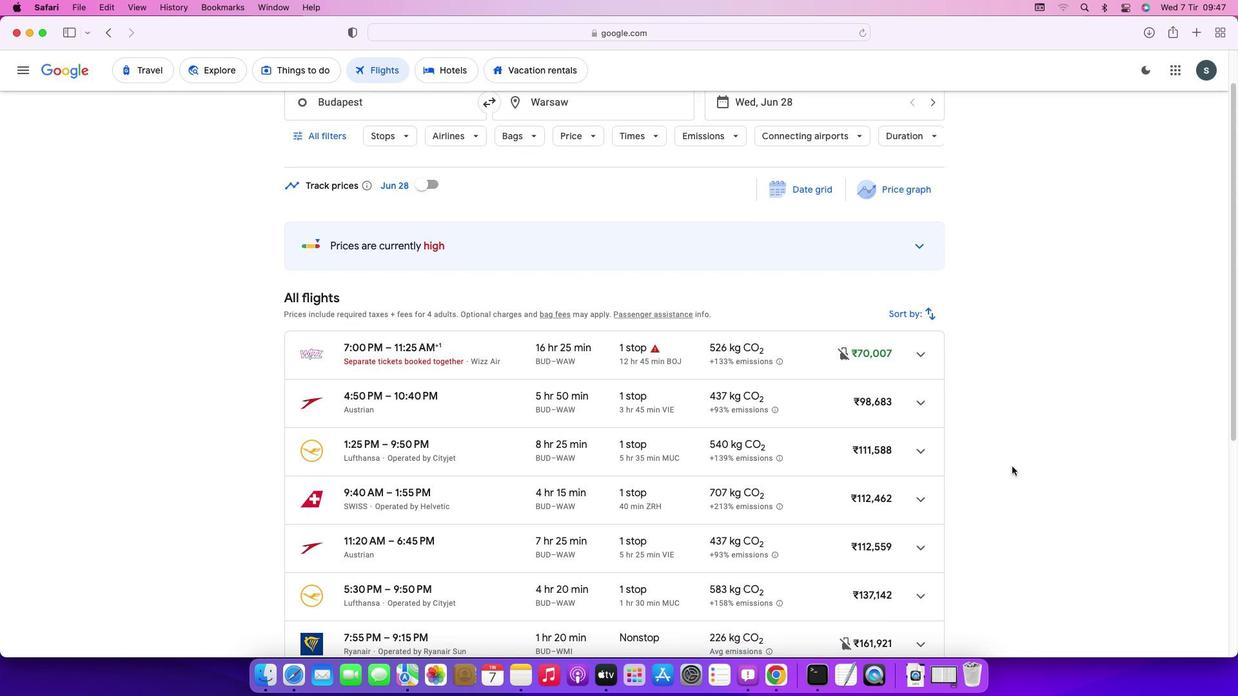 
